 Task: Open Card Donor Stewardship Execution in Board Leadership Coaching to Workspace Human Resources Consulting and add a team member Softage.1@softage.net, a label Red, a checklist Health and Fitness, an attachment from your onedrive, a color Red and finally, add a card description 'Plan and execute company team-building workshop' and a comment 'Its important to ensure that this task aligns with our overall project goals as it is part of a larger project.'. Add a start date 'Jan 01, 1900' with a due date 'Jan 08, 1900'
Action: Mouse moved to (822, 441)
Screenshot: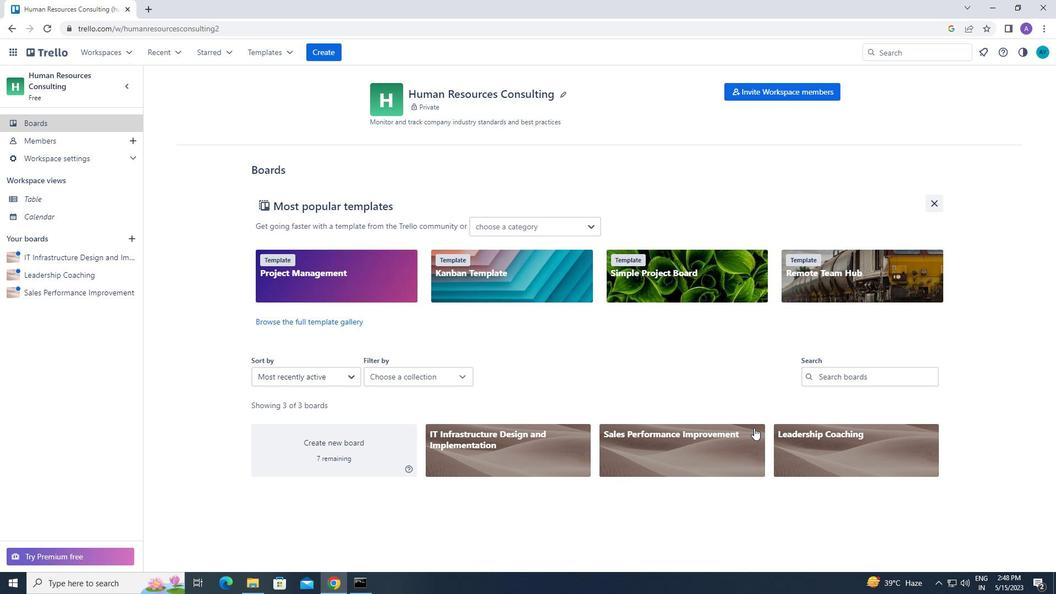 
Action: Mouse pressed left at (822, 441)
Screenshot: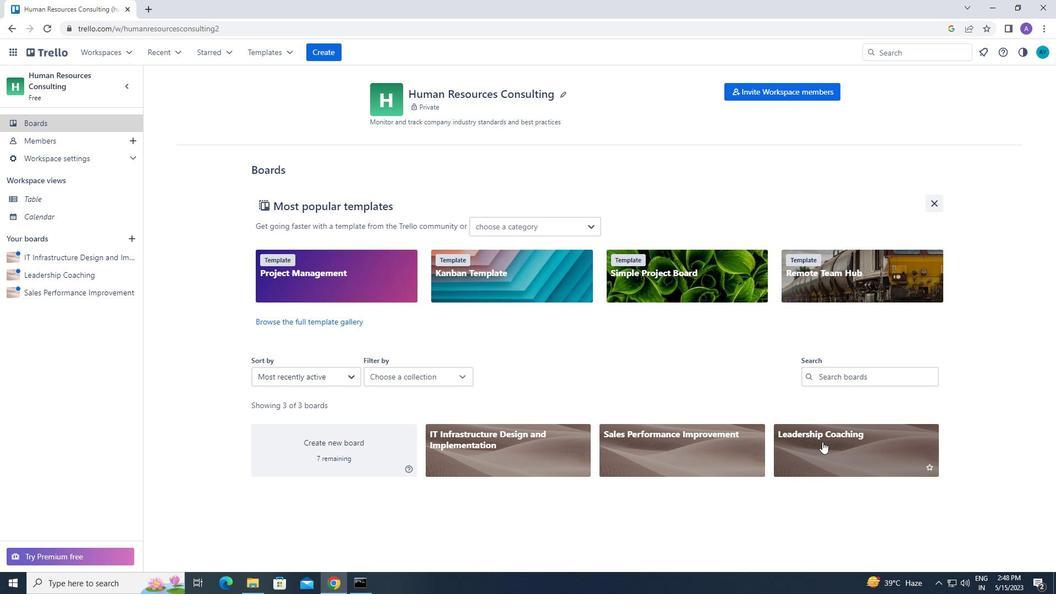 
Action: Mouse moved to (231, 139)
Screenshot: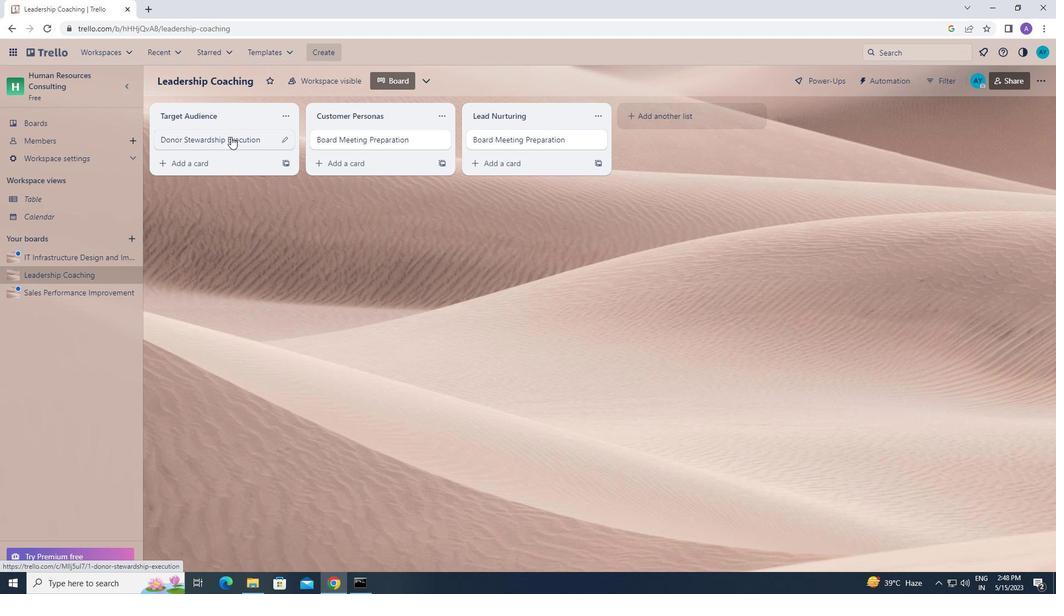 
Action: Mouse pressed left at (231, 139)
Screenshot: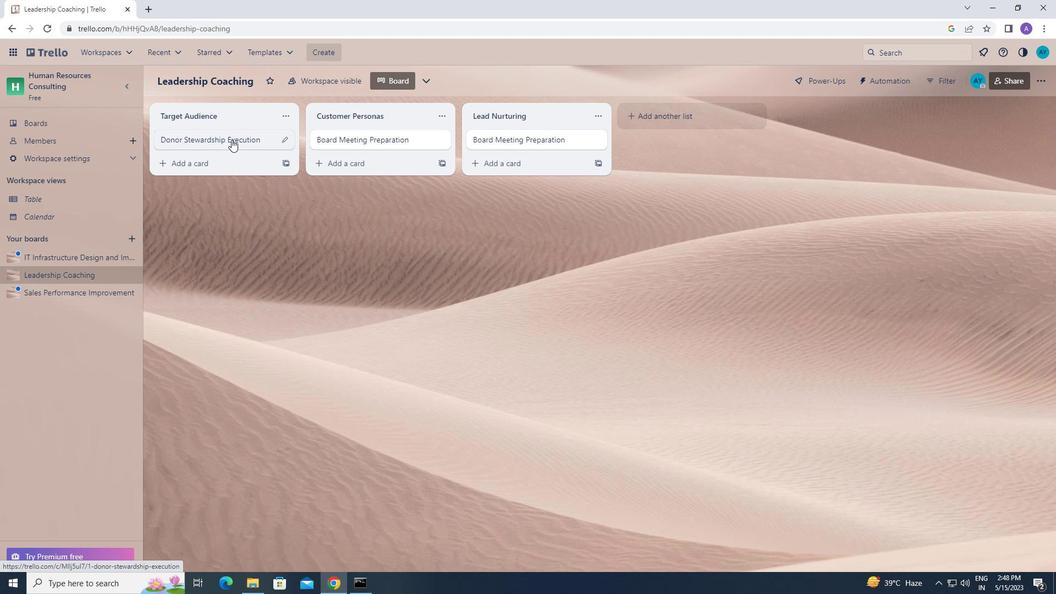 
Action: Mouse moved to (662, 139)
Screenshot: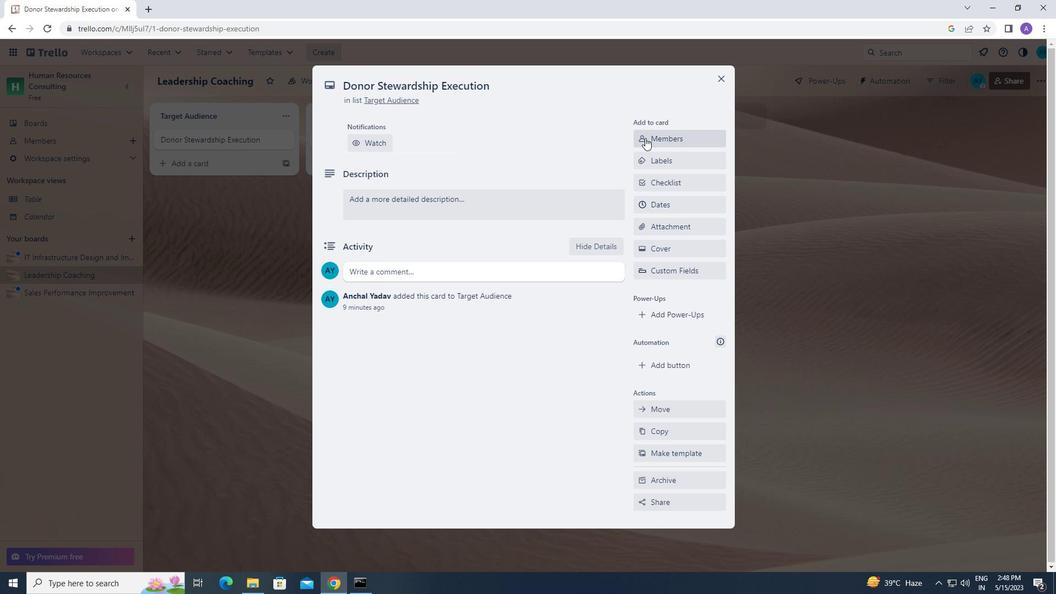 
Action: Mouse pressed left at (662, 139)
Screenshot: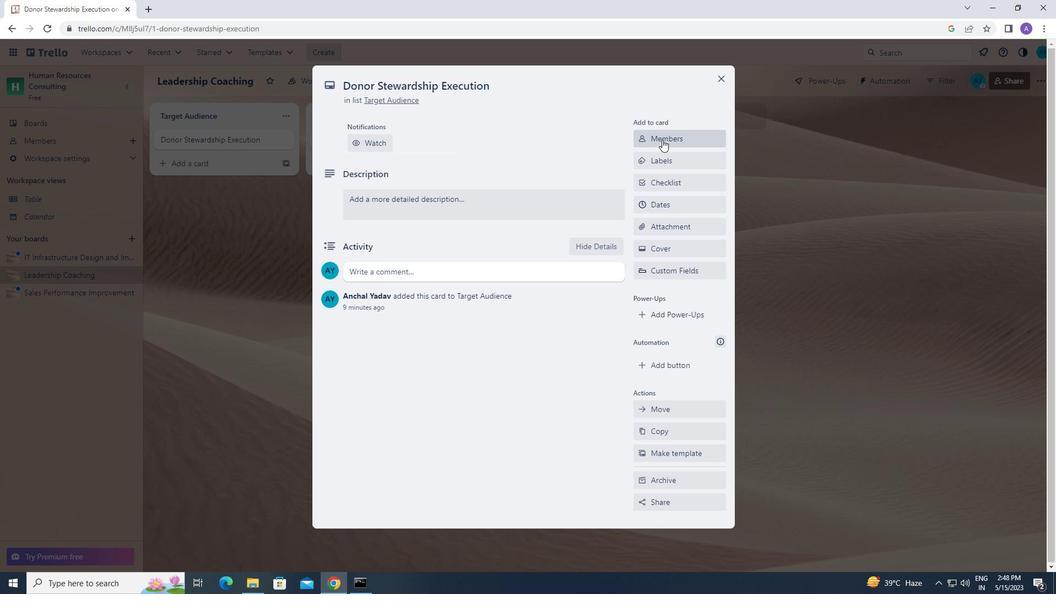 
Action: Mouse moved to (655, 185)
Screenshot: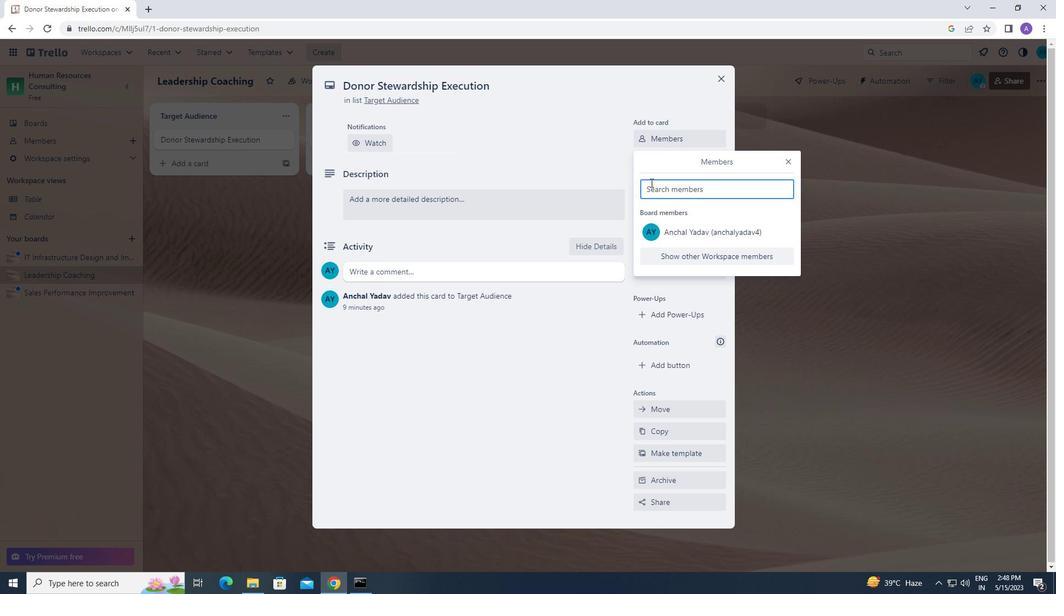 
Action: Mouse pressed left at (655, 185)
Screenshot: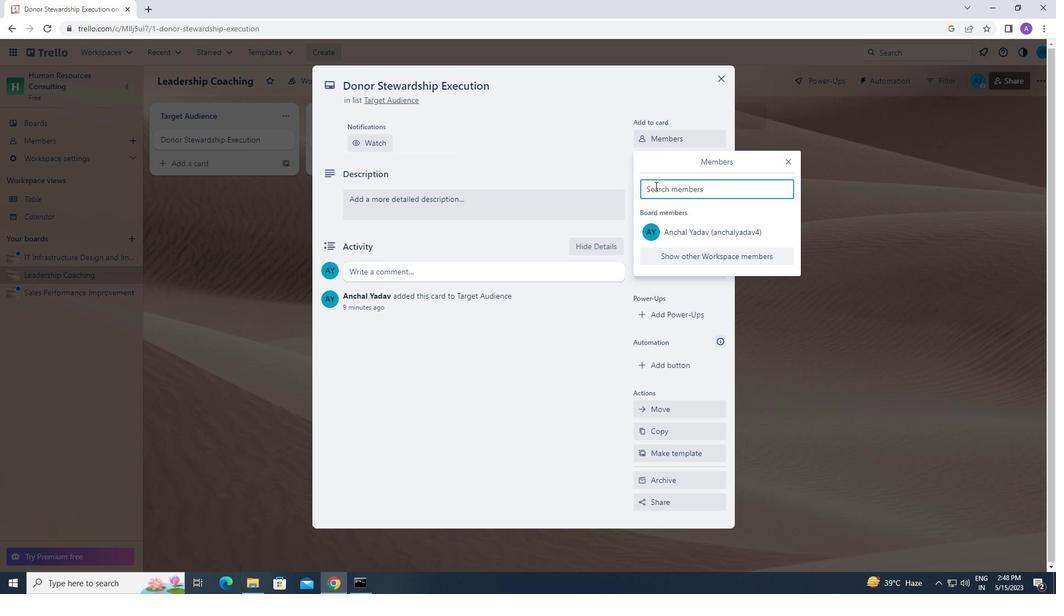 
Action: Key pressed s<Key.caps_lock>of
Screenshot: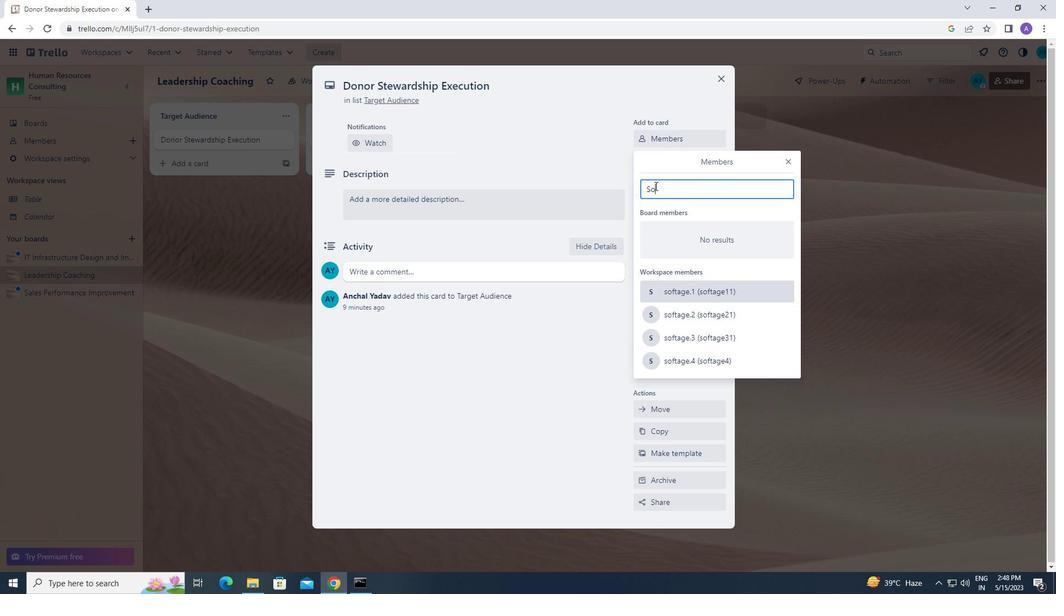 
Action: Mouse moved to (670, 258)
Screenshot: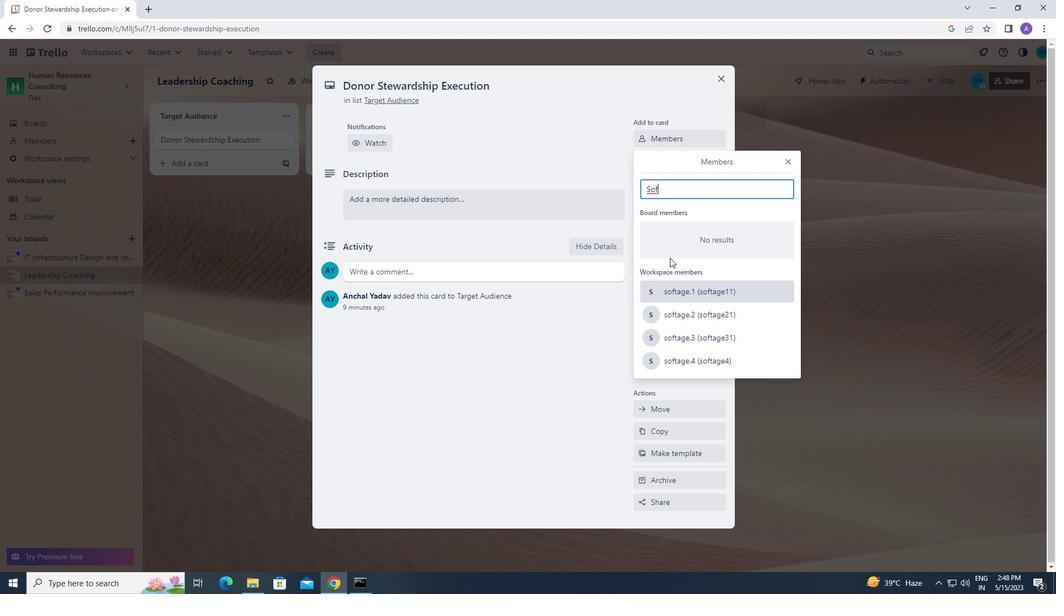 
Action: Key pressed tage.1<Key.shift_r>@softage.net
Screenshot: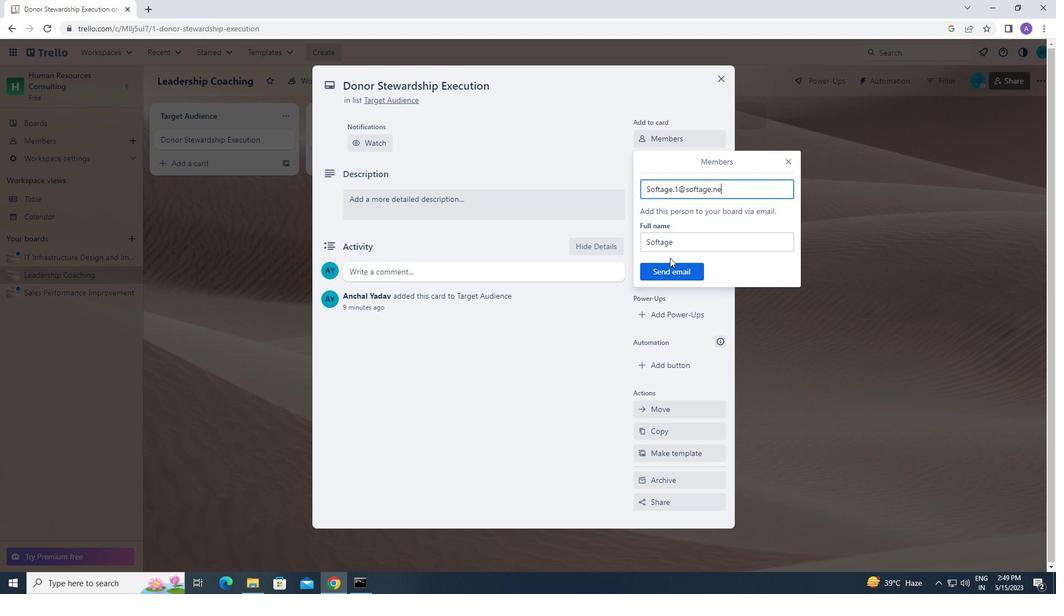 
Action: Mouse moved to (664, 273)
Screenshot: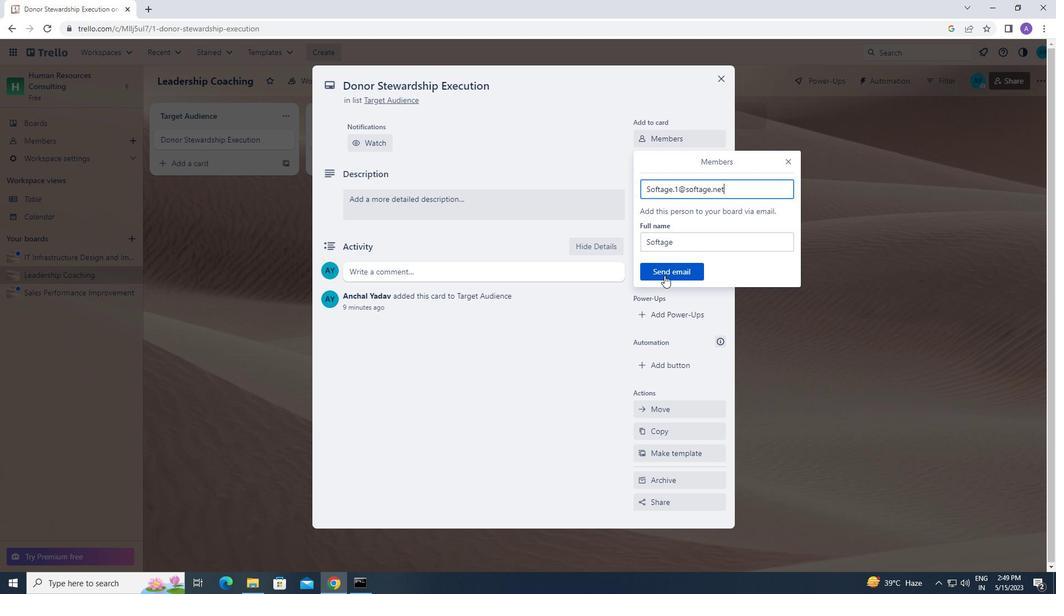 
Action: Mouse pressed left at (664, 273)
Screenshot: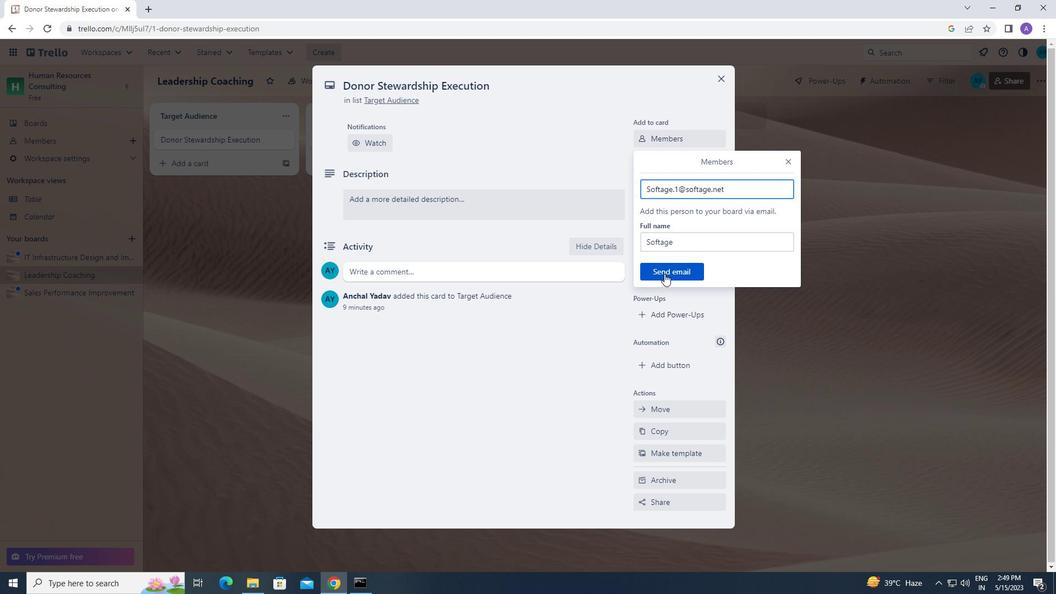 
Action: Mouse moved to (676, 193)
Screenshot: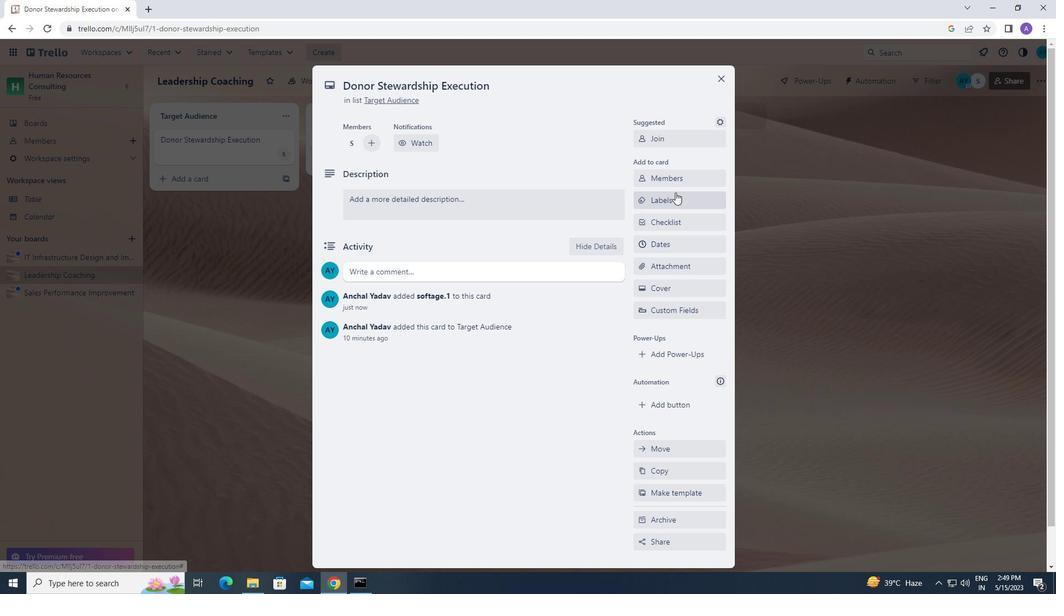 
Action: Mouse pressed left at (676, 193)
Screenshot: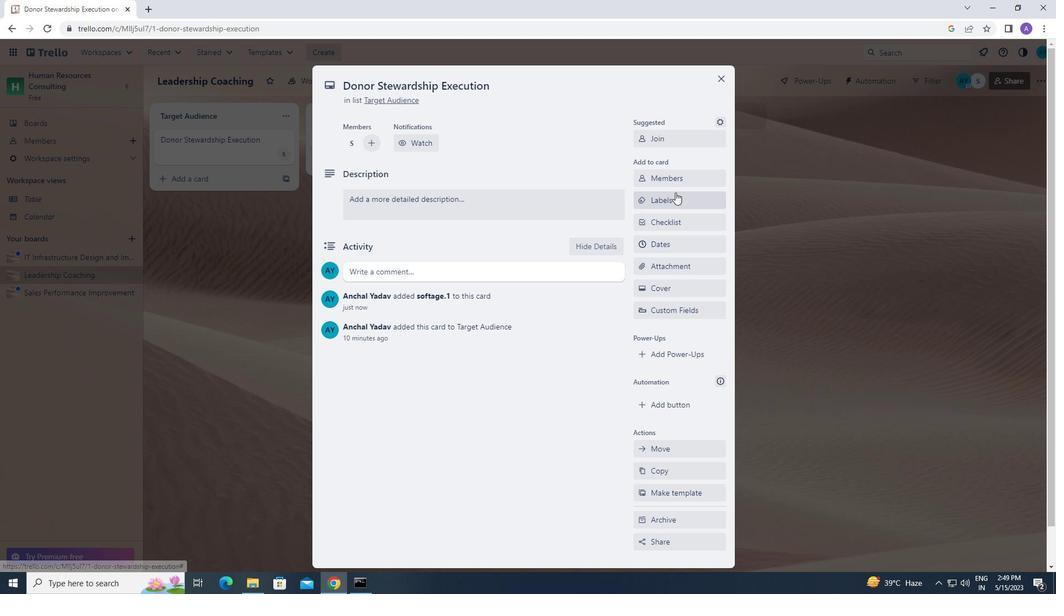 
Action: Mouse moved to (688, 413)
Screenshot: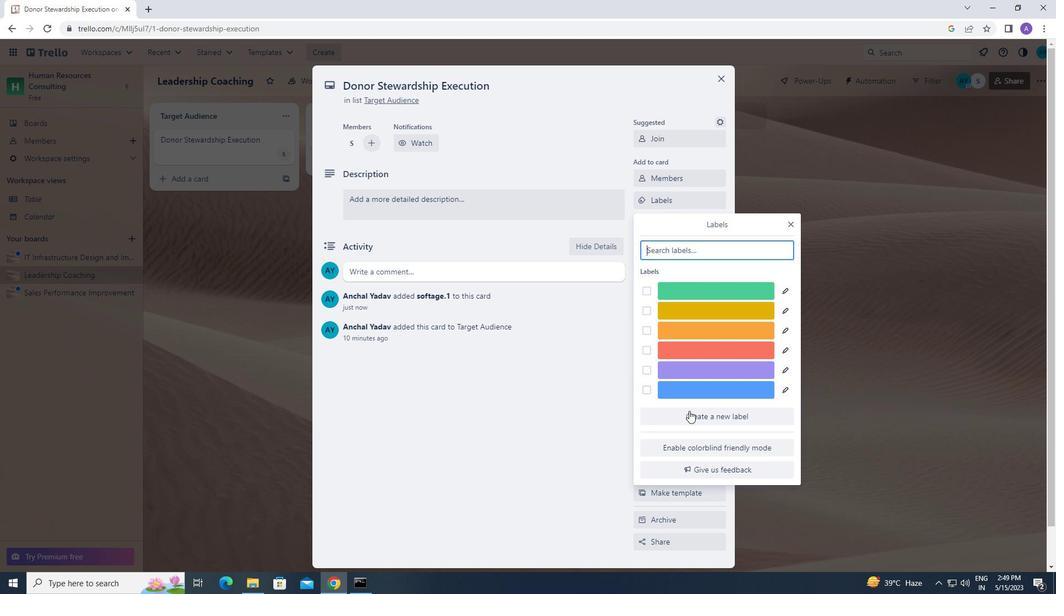 
Action: Mouse pressed left at (688, 413)
Screenshot: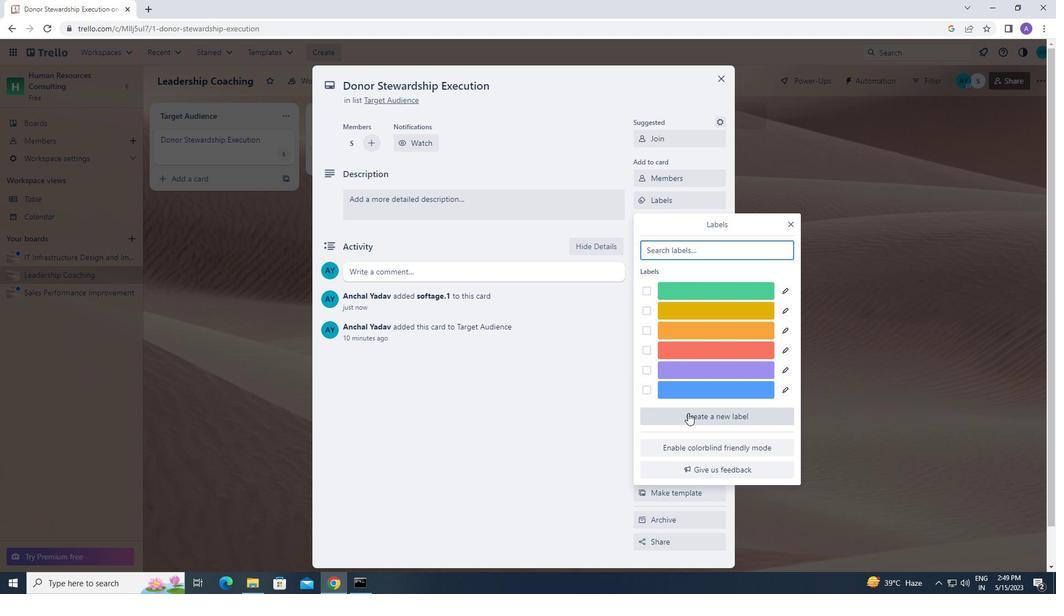 
Action: Mouse moved to (749, 381)
Screenshot: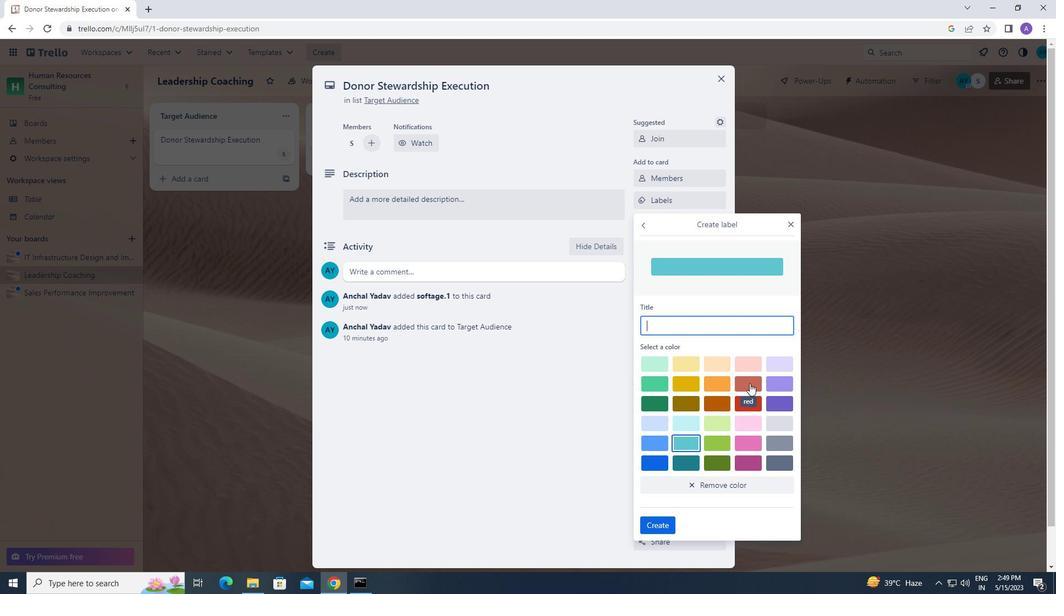
Action: Mouse pressed left at (749, 381)
Screenshot: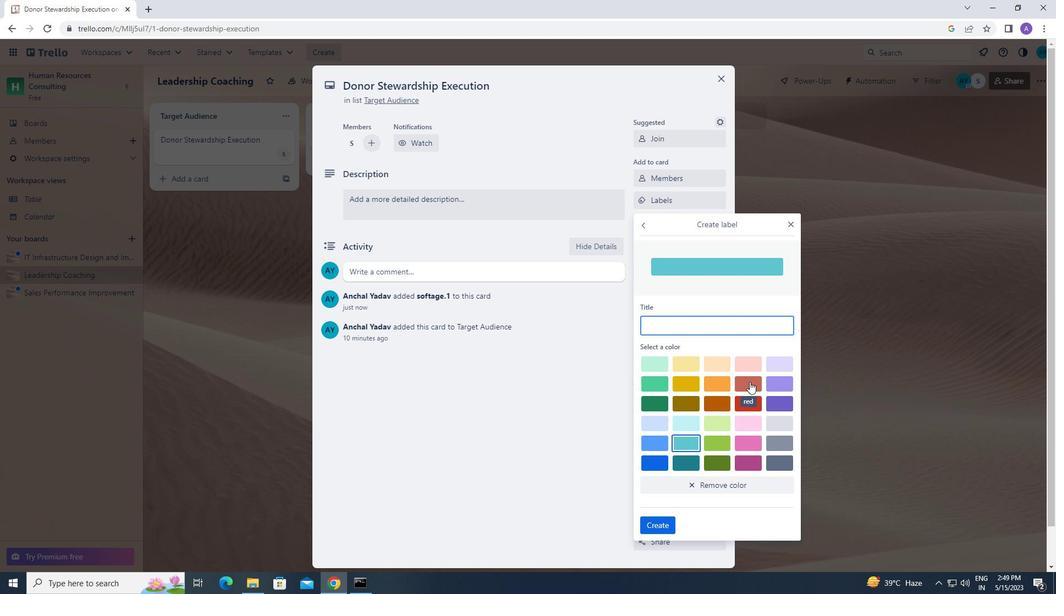 
Action: Mouse moved to (666, 523)
Screenshot: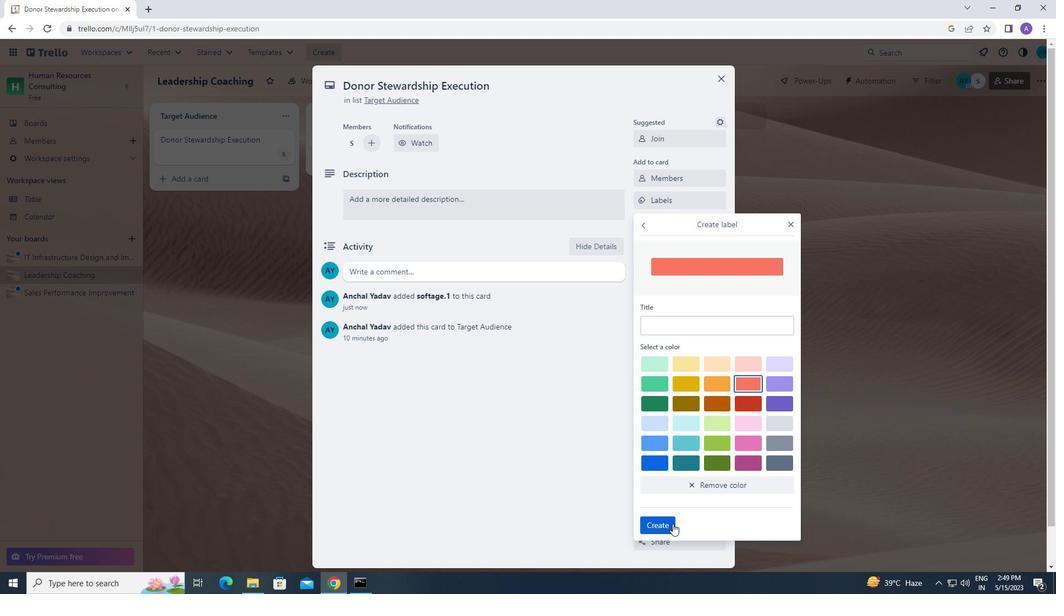 
Action: Mouse pressed left at (666, 523)
Screenshot: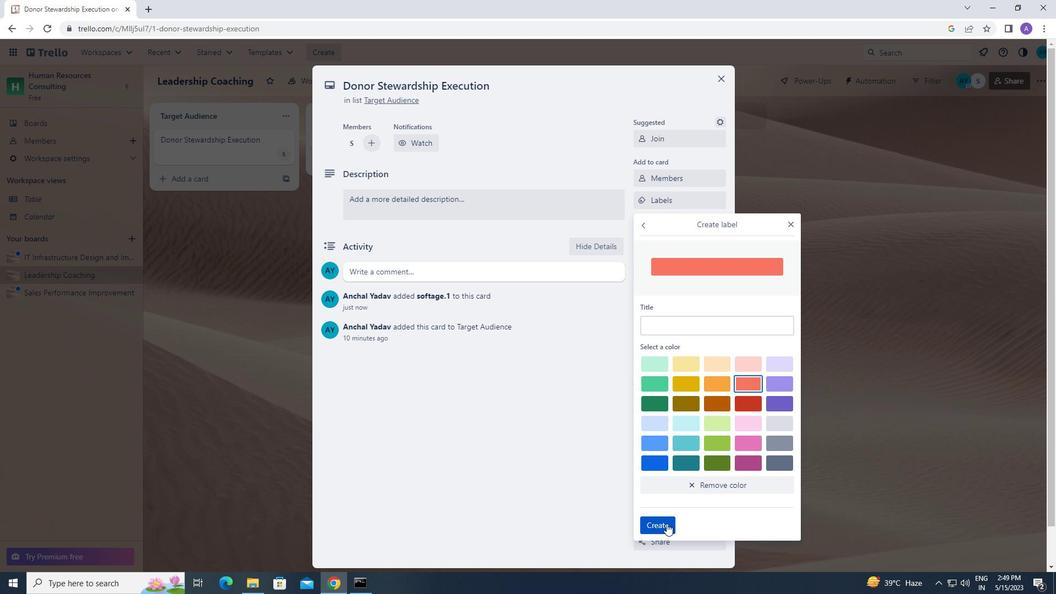 
Action: Mouse moved to (792, 224)
Screenshot: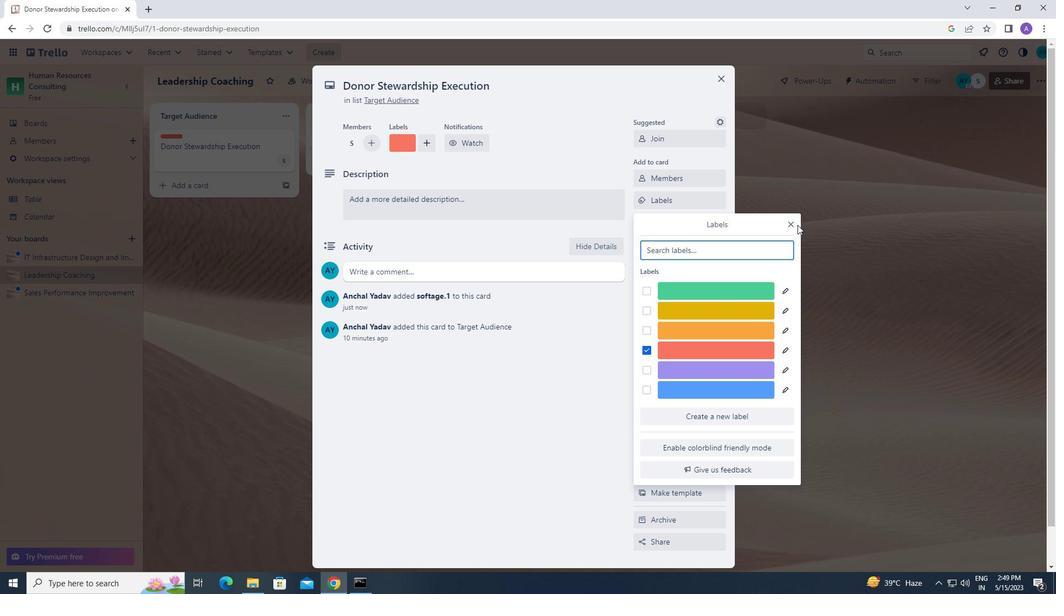 
Action: Mouse pressed left at (792, 224)
Screenshot: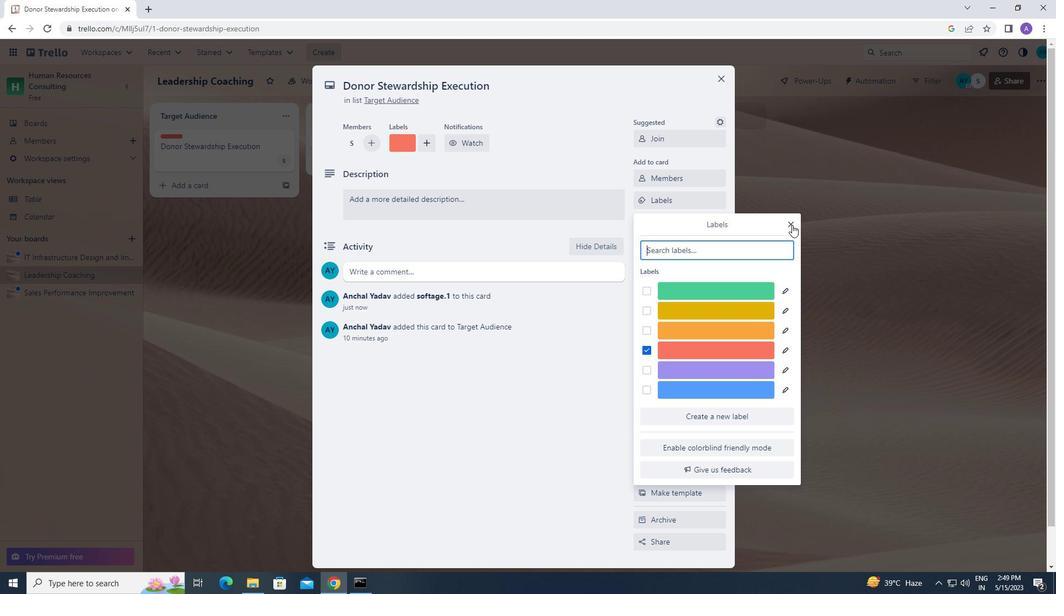 
Action: Mouse moved to (693, 219)
Screenshot: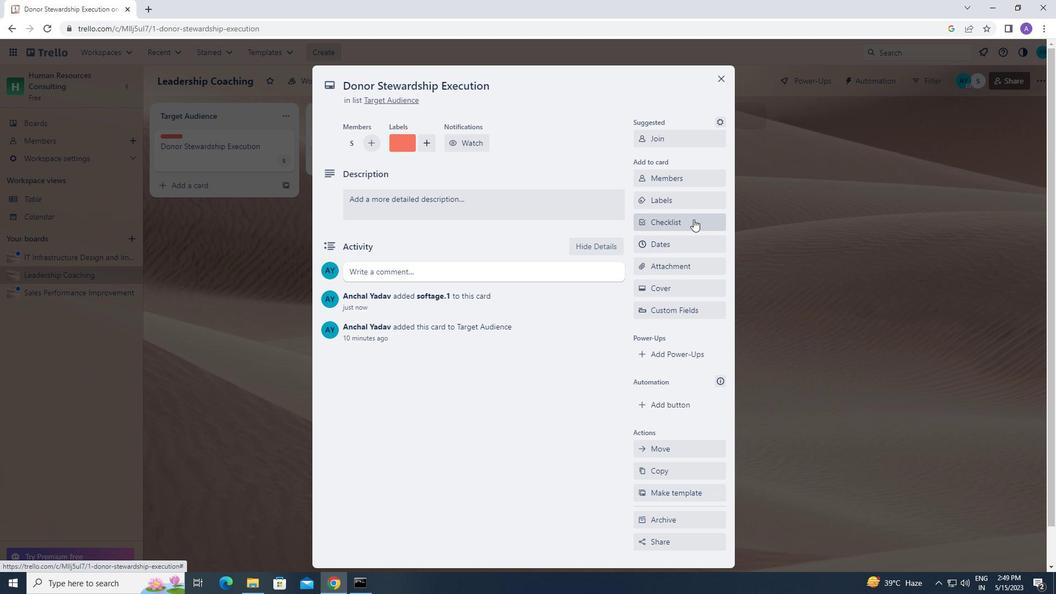 
Action: Mouse pressed left at (693, 219)
Screenshot: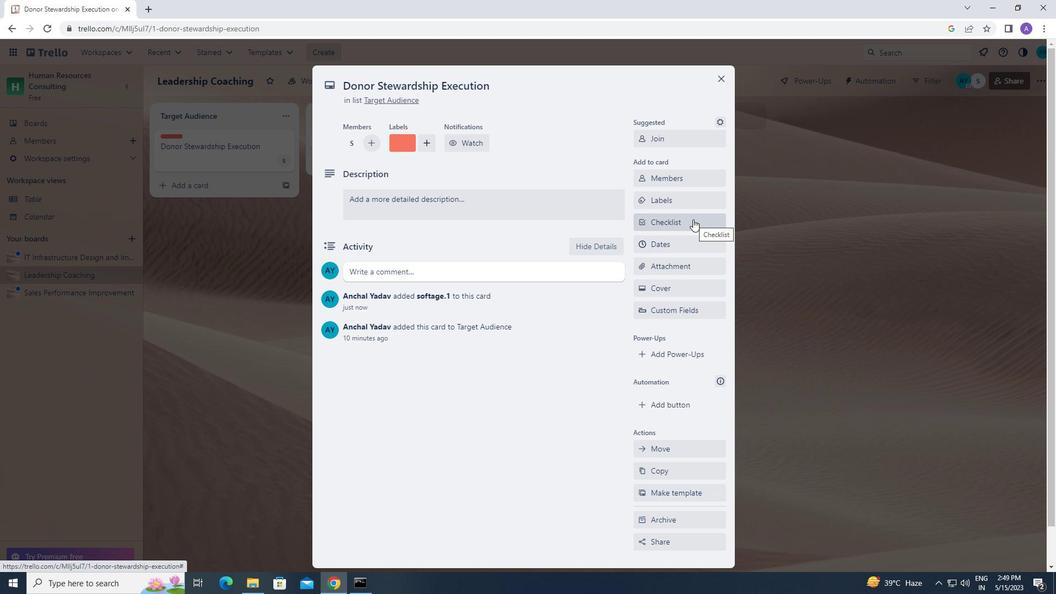 
Action: Mouse moved to (689, 231)
Screenshot: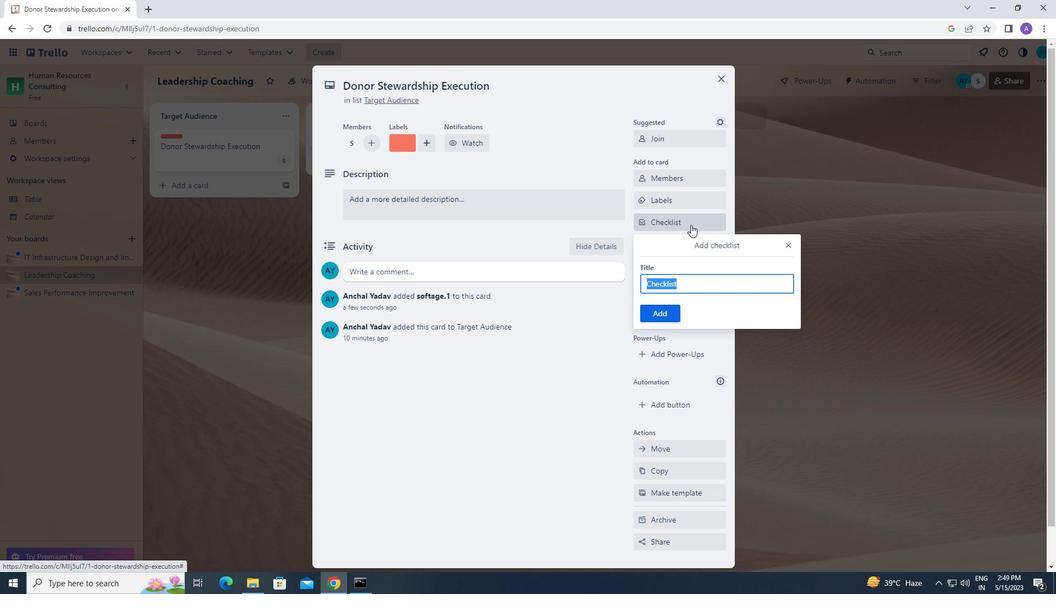
Action: Key pressed <Key.caps_lock>h<Key.caps_lock>ealth<Key.space>and<Key.space><Key.caps_lock>f<Key.caps_lock>itness
Screenshot: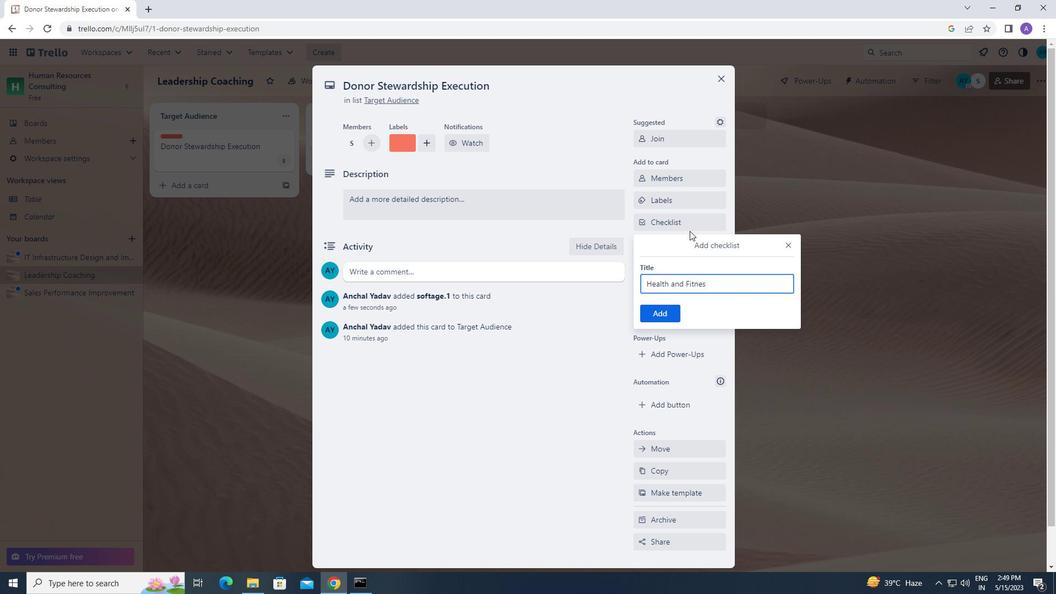 
Action: Mouse moved to (668, 311)
Screenshot: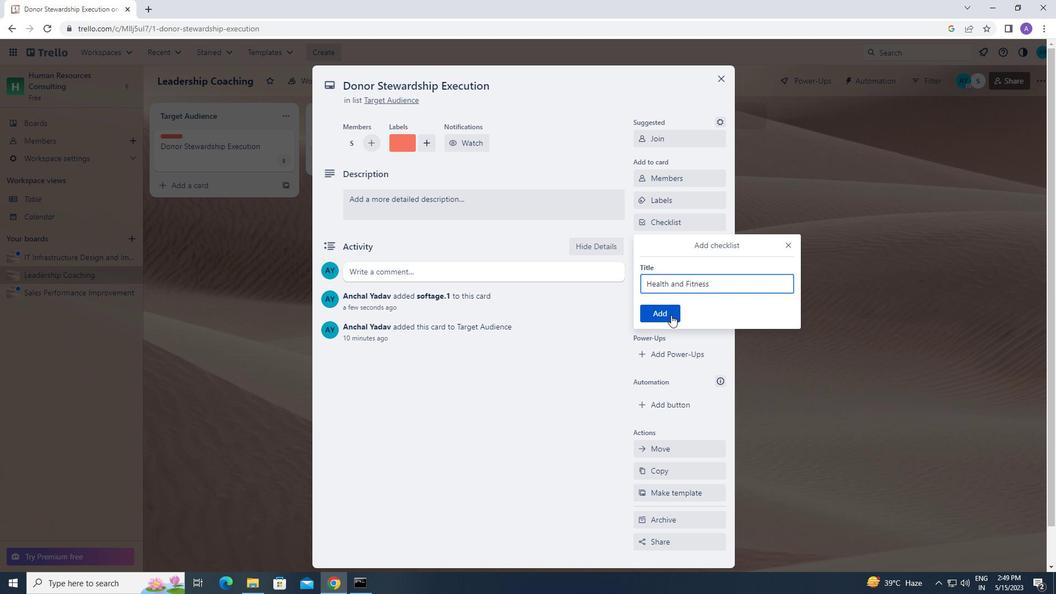 
Action: Mouse pressed left at (668, 311)
Screenshot: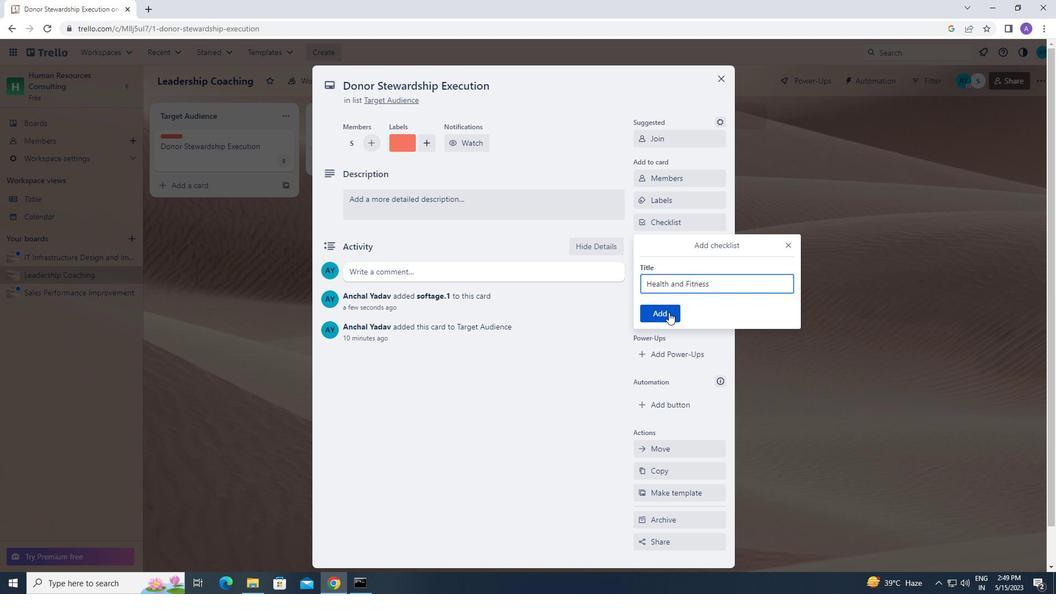 
Action: Mouse moved to (672, 270)
Screenshot: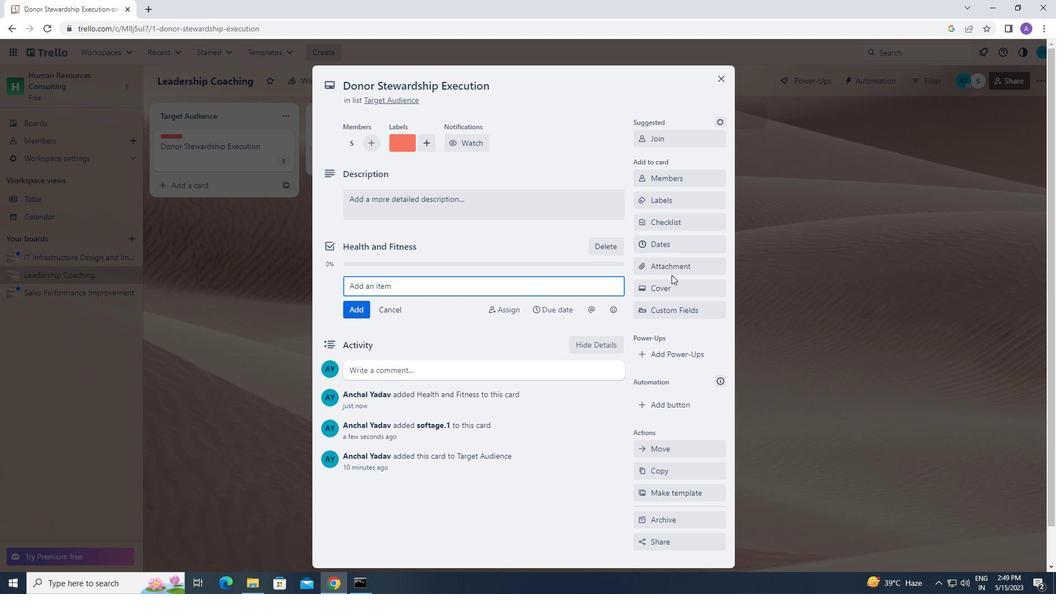 
Action: Mouse pressed left at (672, 270)
Screenshot: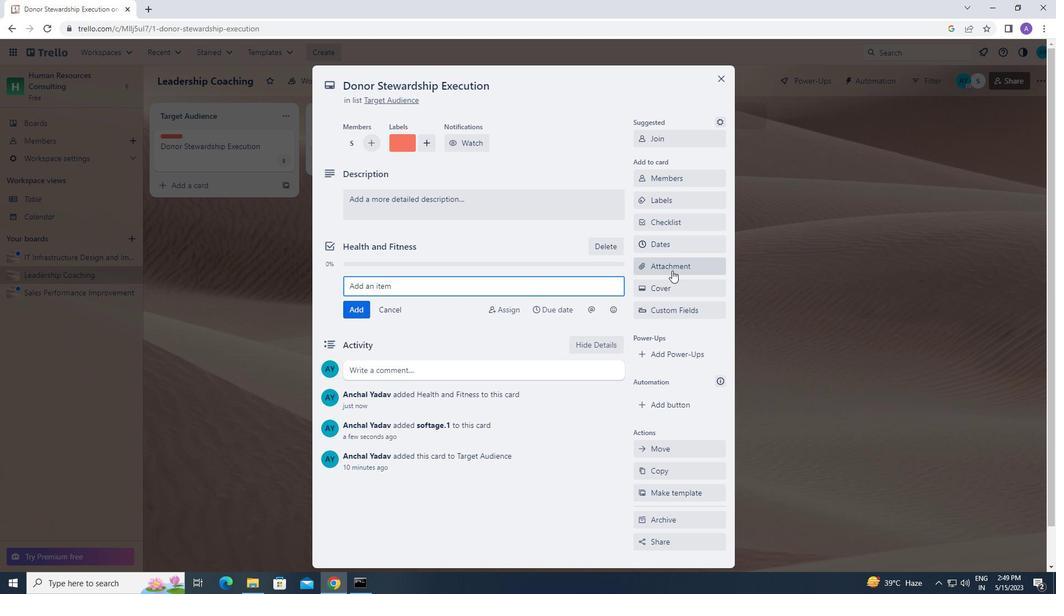 
Action: Mouse moved to (658, 399)
Screenshot: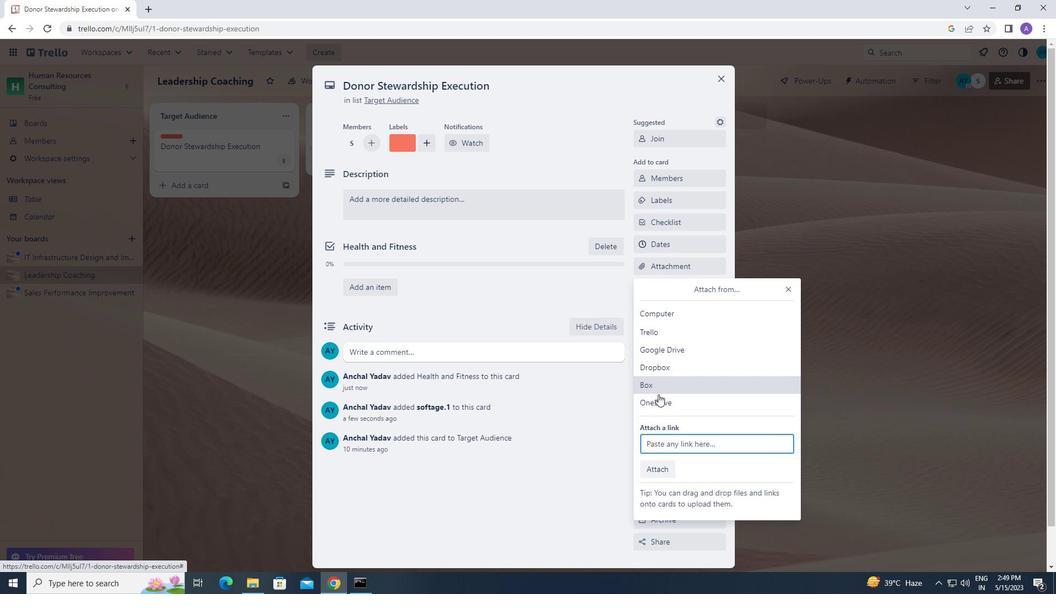 
Action: Mouse pressed left at (658, 399)
Screenshot: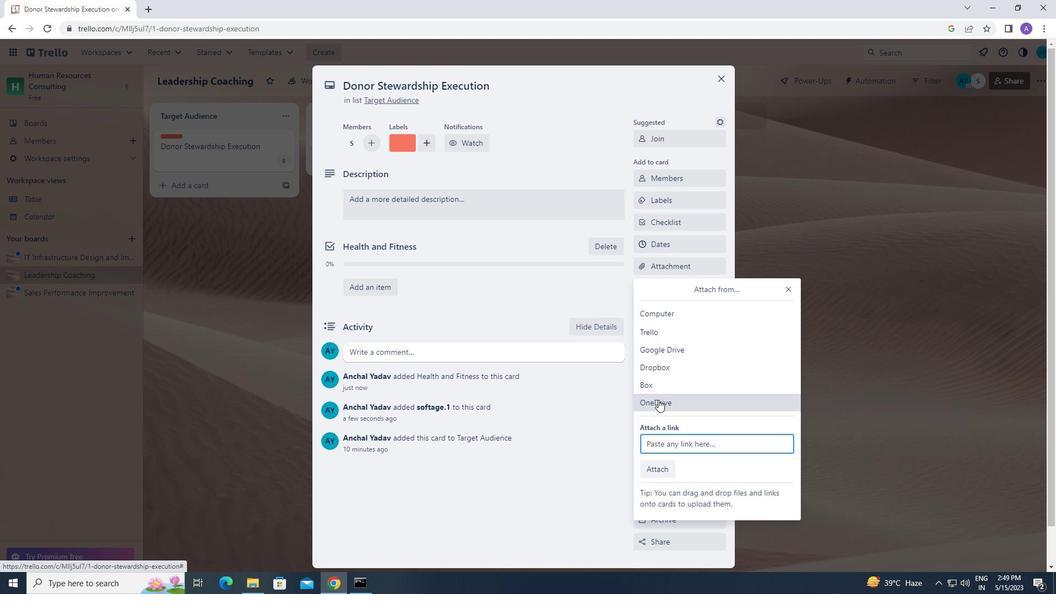 
Action: Mouse moved to (413, 244)
Screenshot: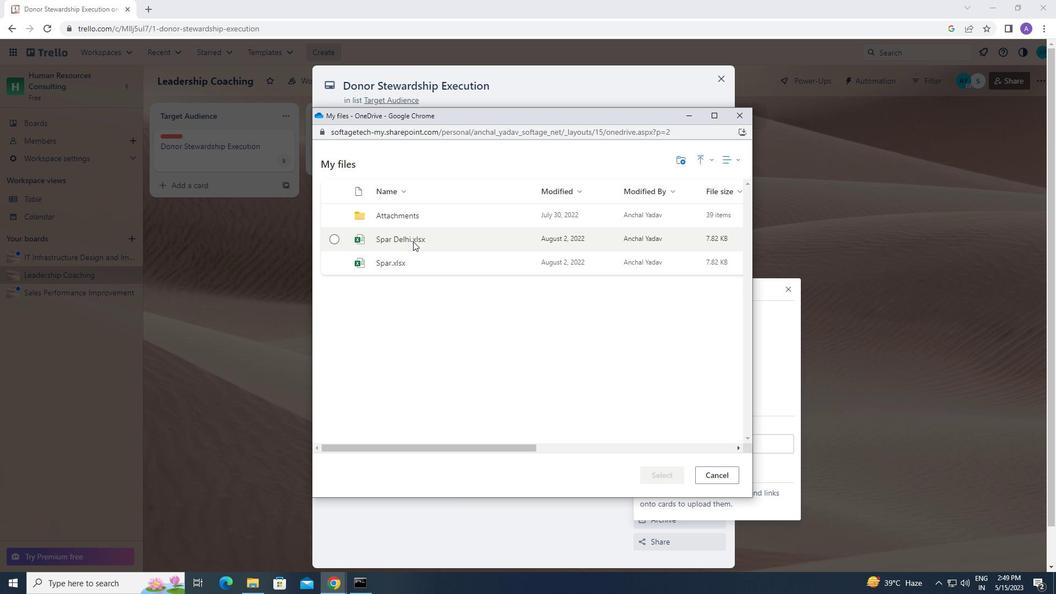 
Action: Mouse pressed left at (413, 244)
Screenshot: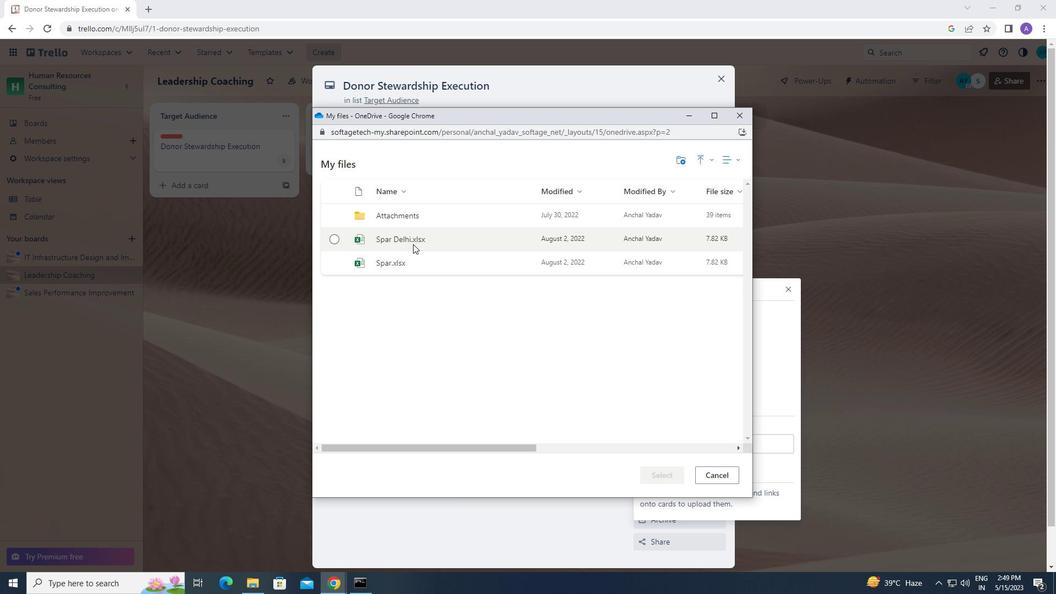 
Action: Mouse moved to (662, 476)
Screenshot: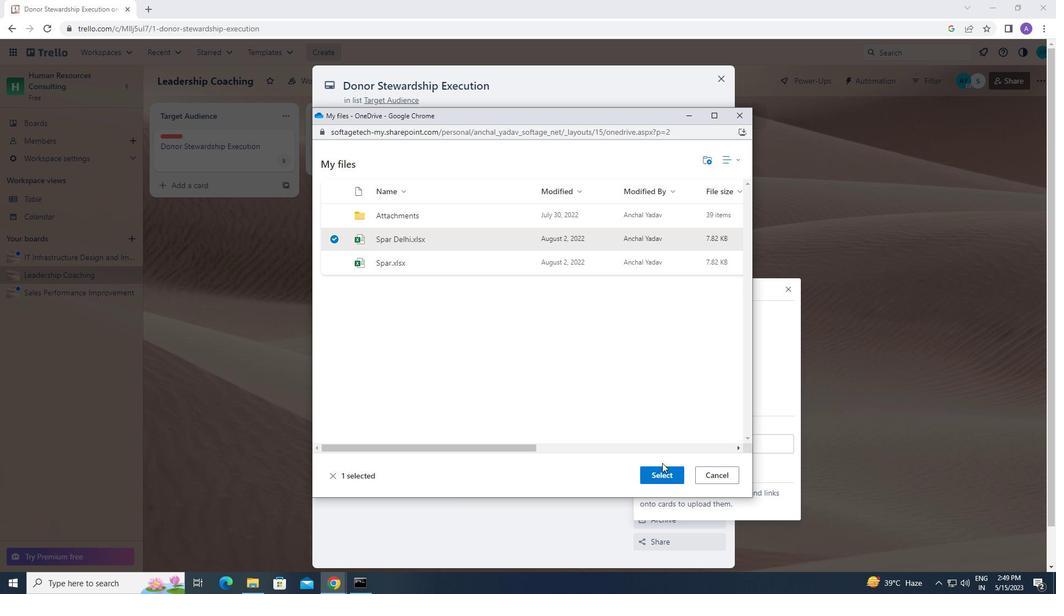 
Action: Mouse pressed left at (662, 476)
Screenshot: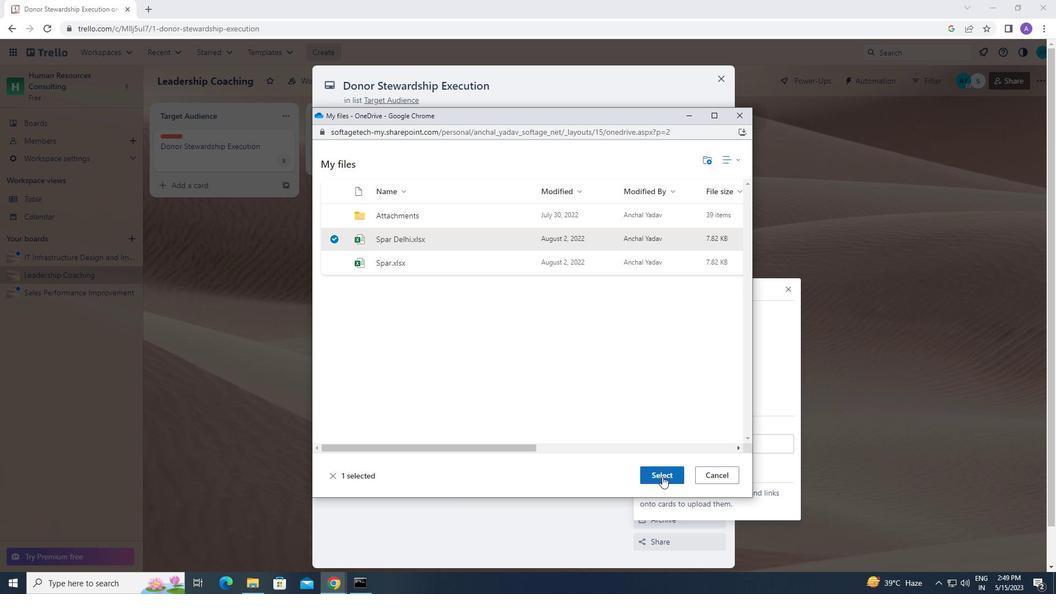 
Action: Mouse moved to (677, 292)
Screenshot: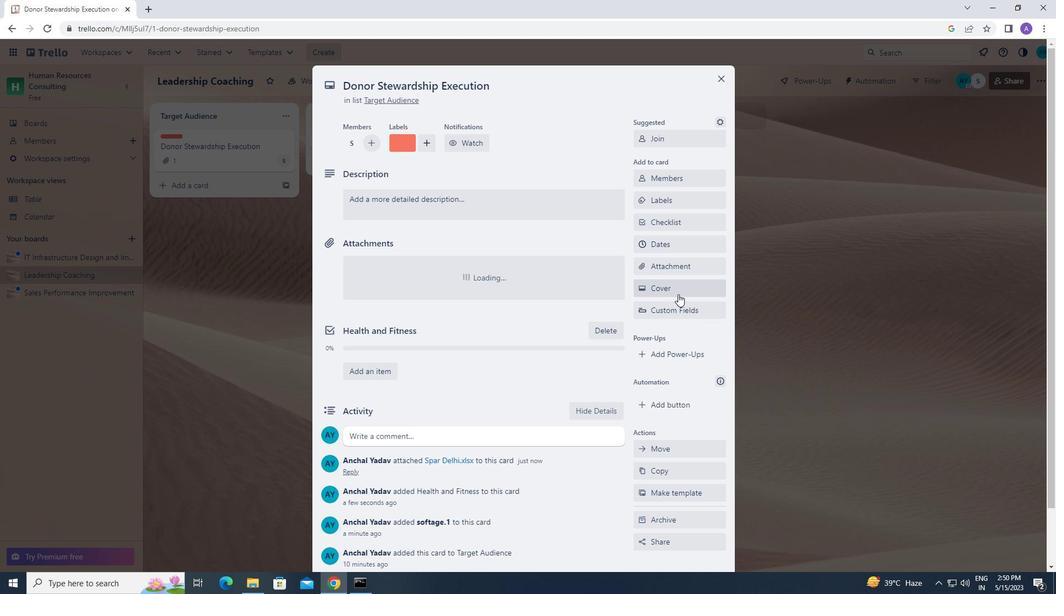 
Action: Mouse pressed left at (677, 292)
Screenshot: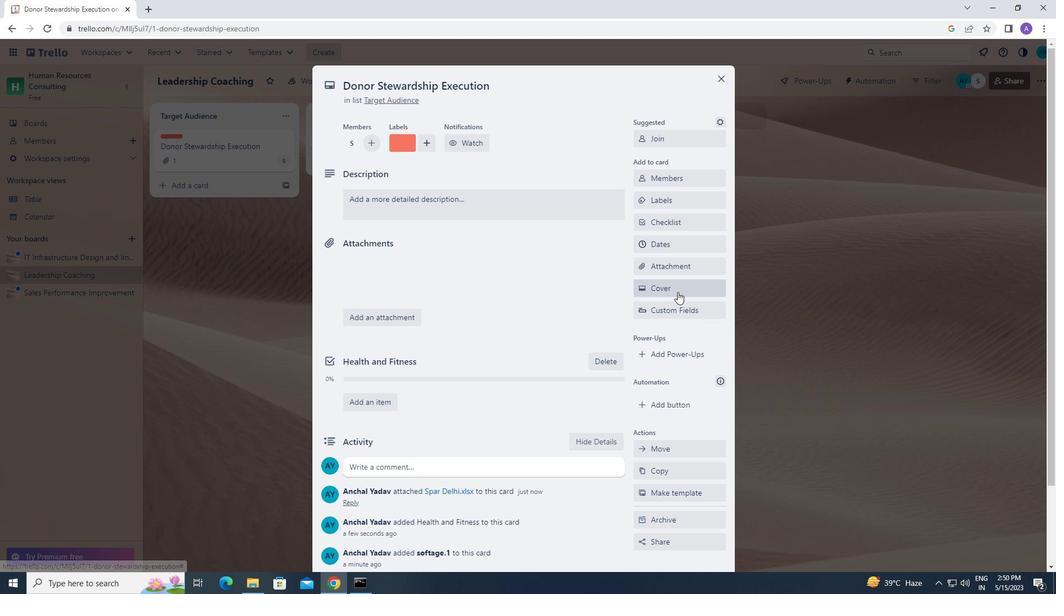 
Action: Mouse moved to (745, 350)
Screenshot: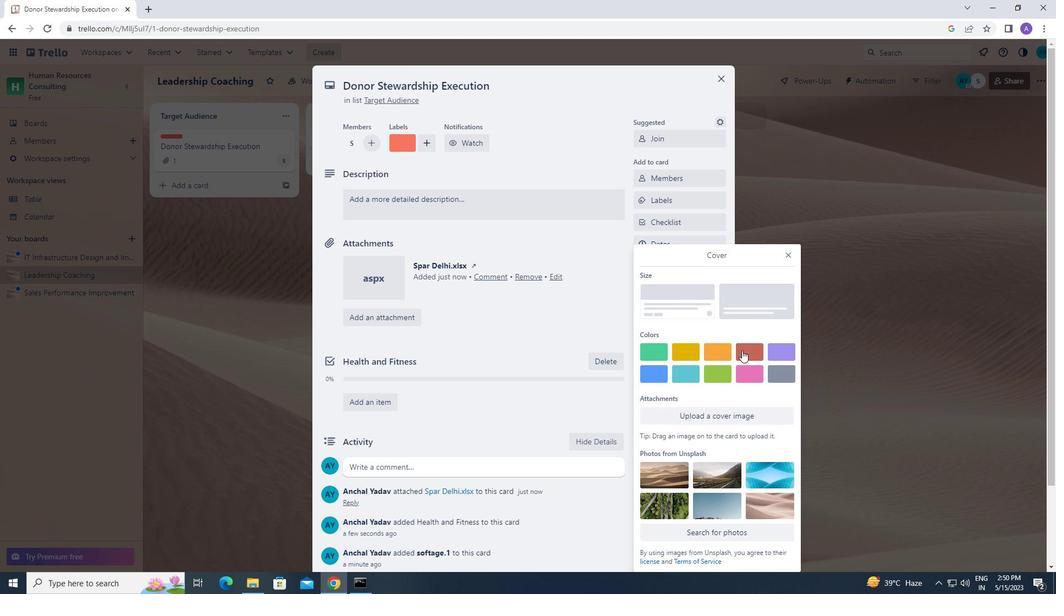 
Action: Mouse pressed left at (745, 350)
Screenshot: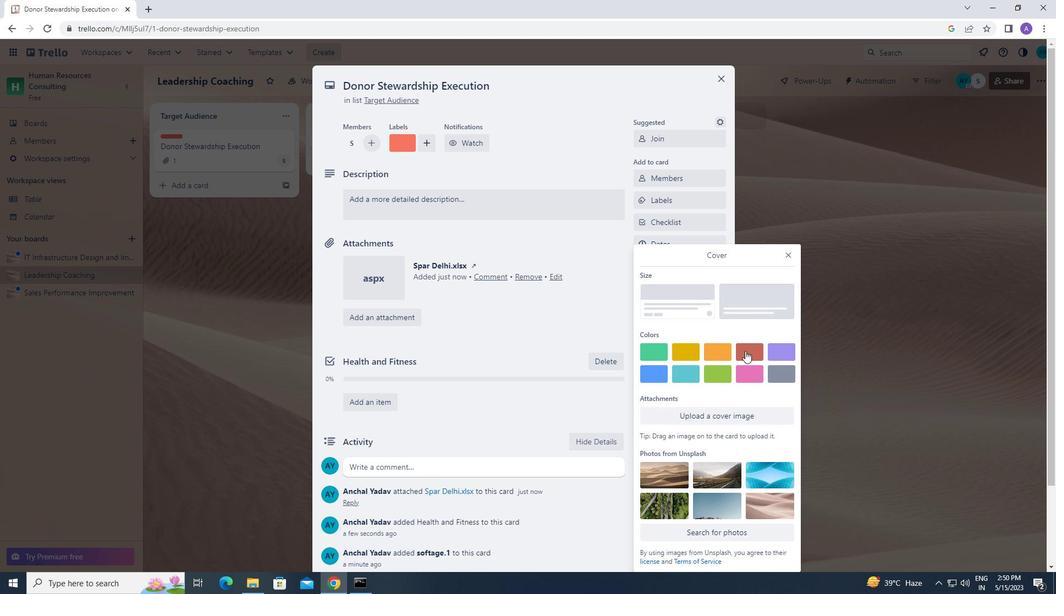 
Action: Mouse moved to (785, 237)
Screenshot: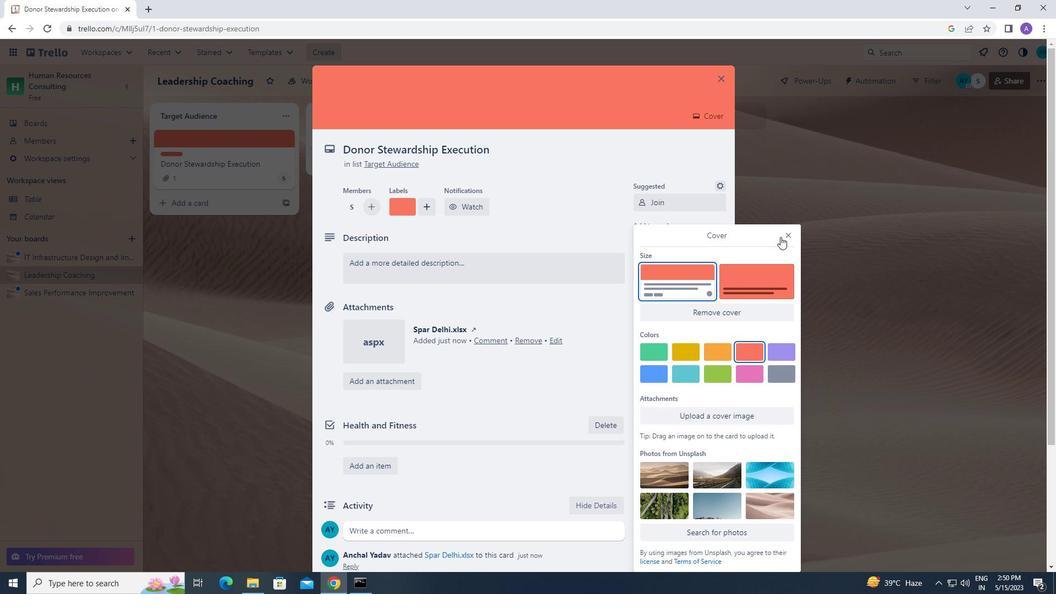 
Action: Mouse pressed left at (785, 237)
Screenshot: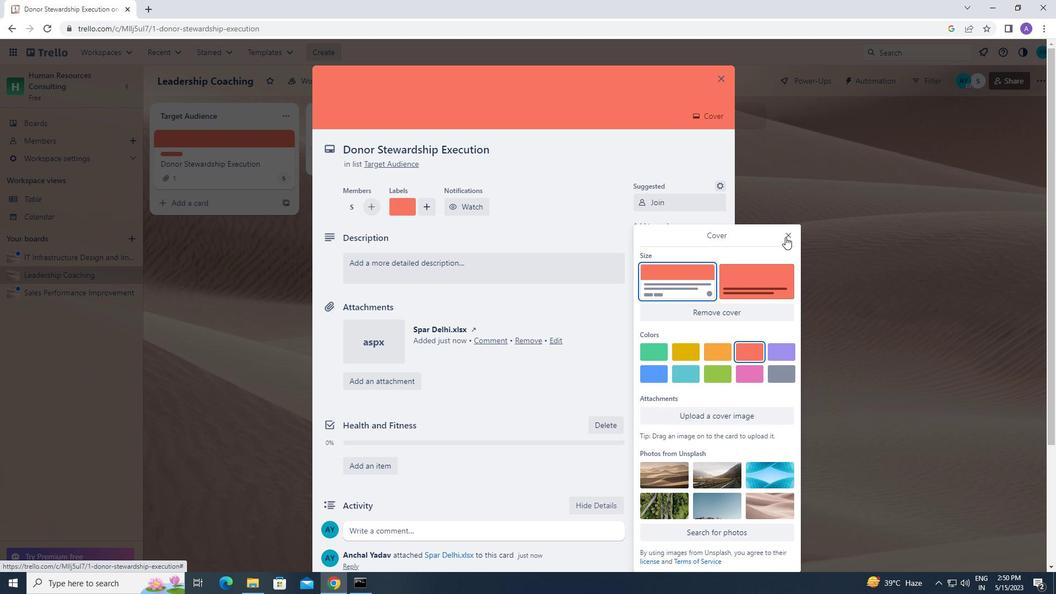 
Action: Mouse moved to (464, 261)
Screenshot: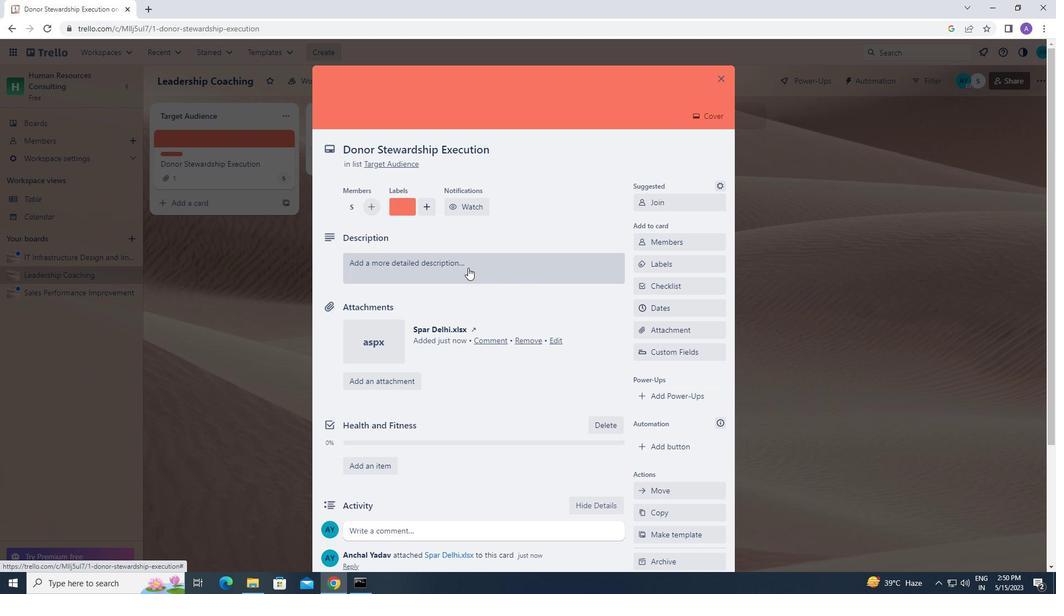 
Action: Mouse pressed left at (464, 261)
Screenshot: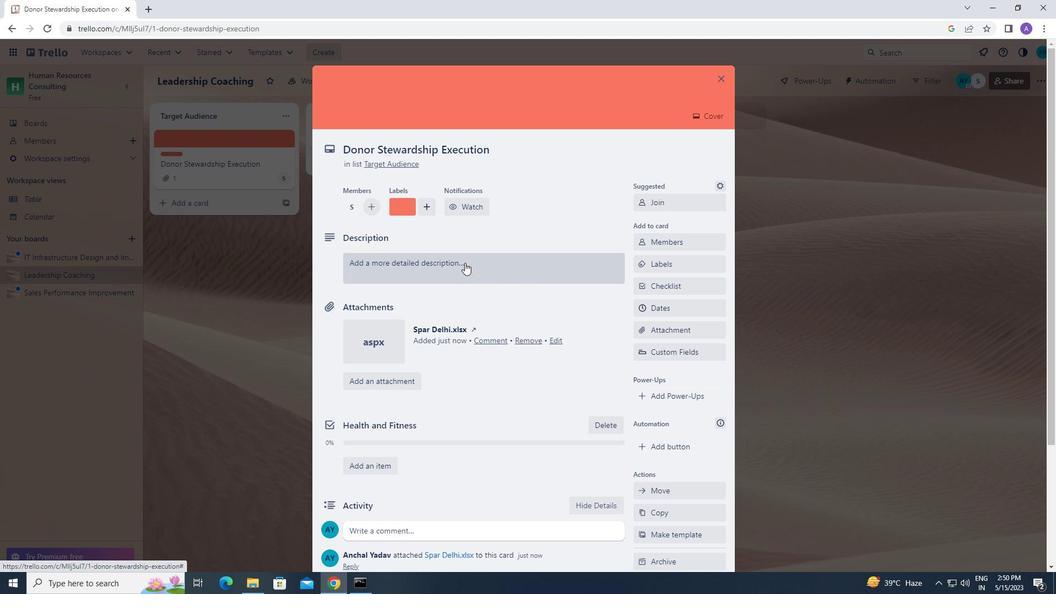 
Action: Mouse moved to (391, 317)
Screenshot: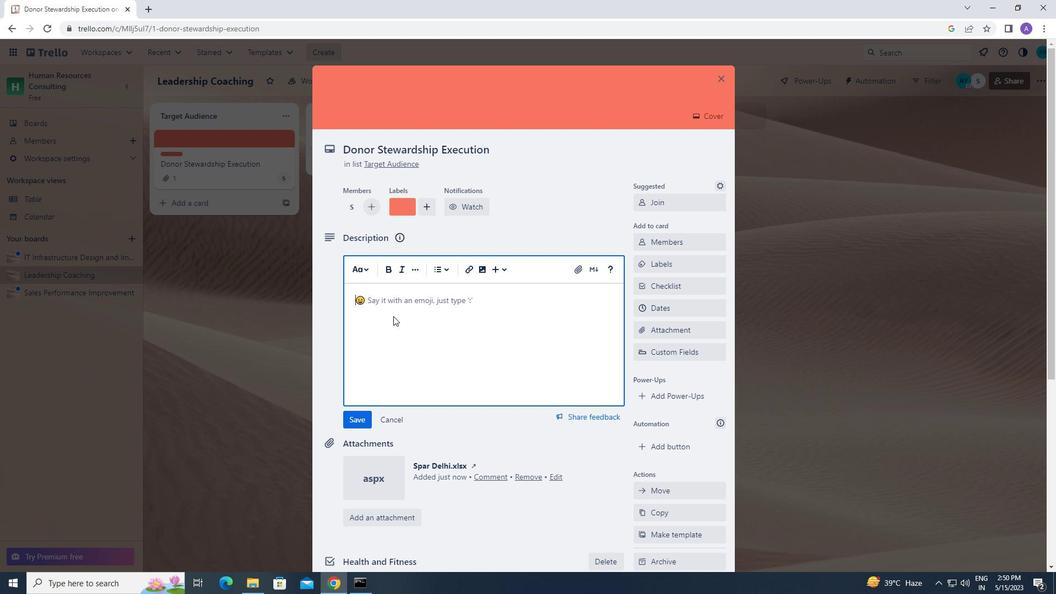 
Action: Mouse pressed left at (391, 317)
Screenshot: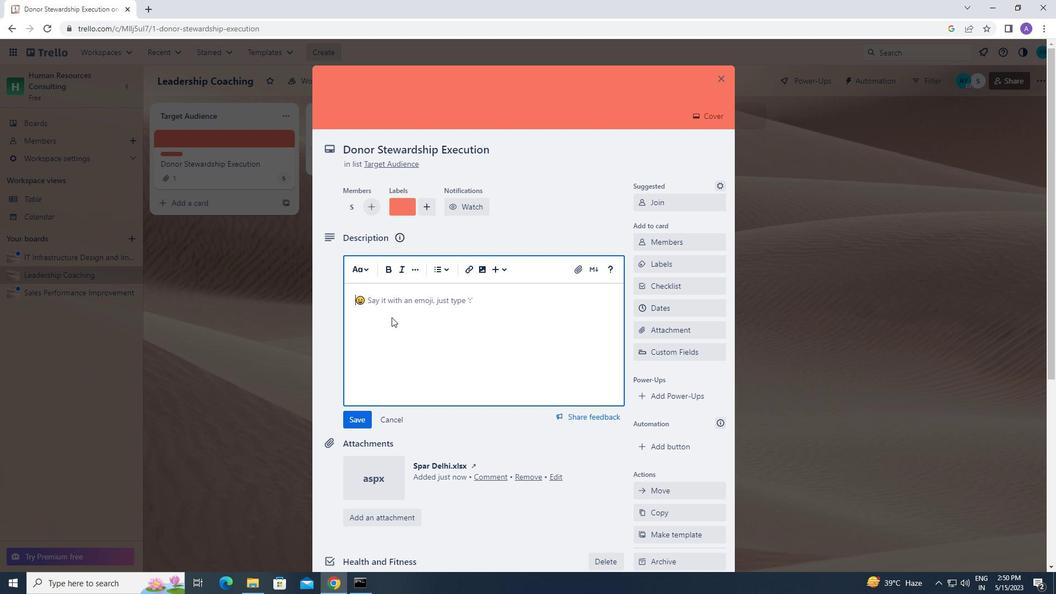 
Action: Mouse moved to (399, 322)
Screenshot: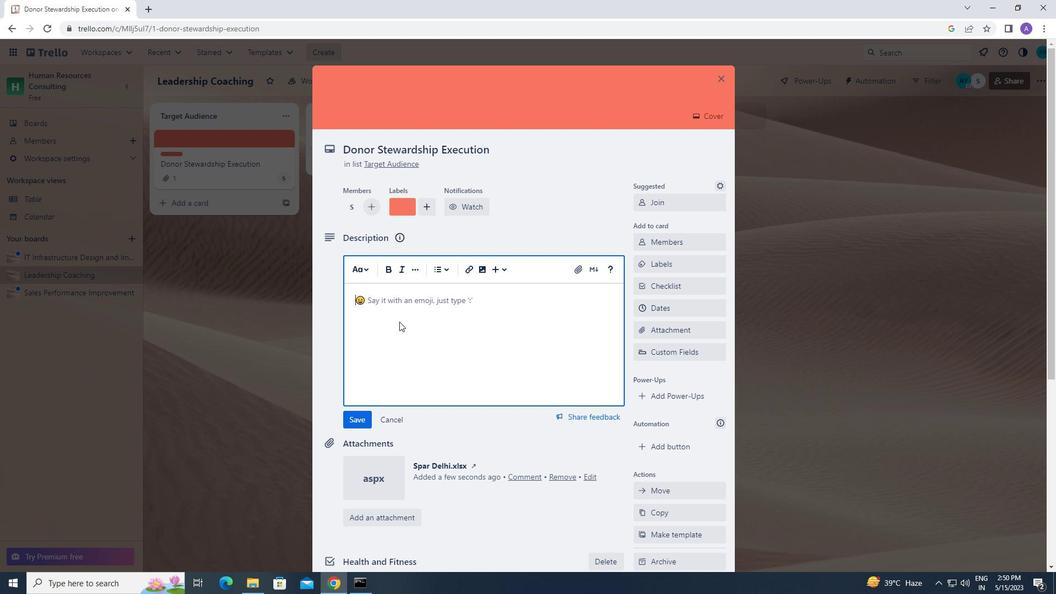 
Action: Key pressed <Key.caps_lock>p<Key.caps_lock>lan<Key.space>and<Key.space>execute<Key.space>company<Key.space>team-building<Key.space>workshop
Screenshot: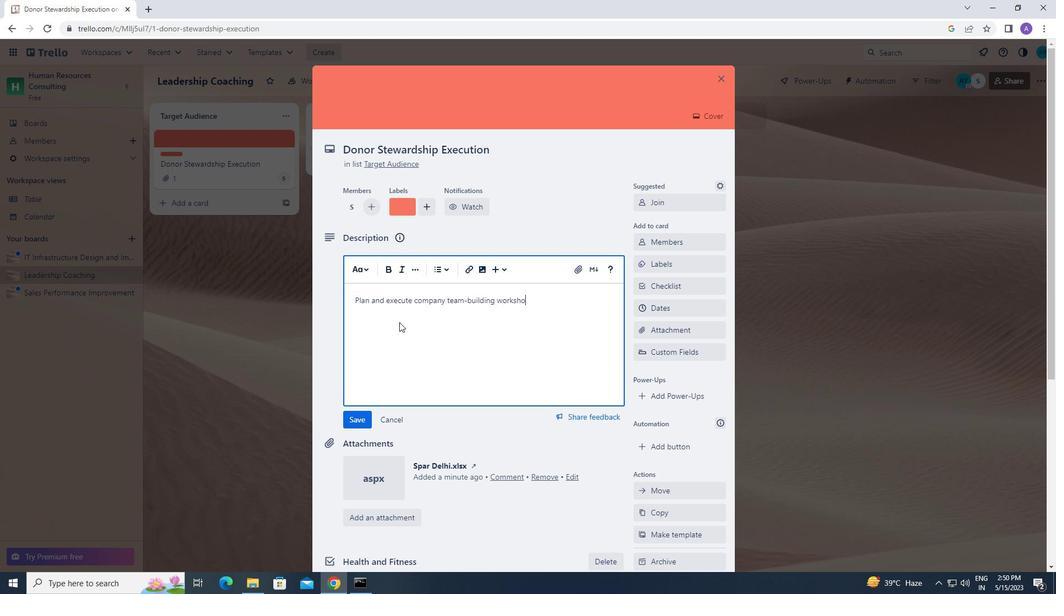 
Action: Mouse moved to (355, 419)
Screenshot: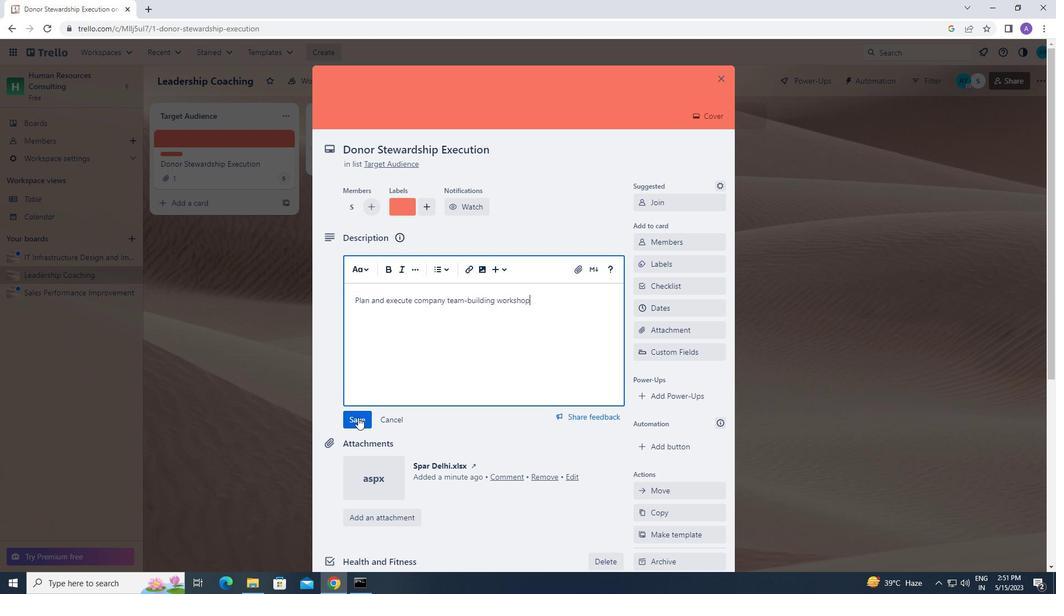 
Action: Mouse pressed left at (355, 419)
Screenshot: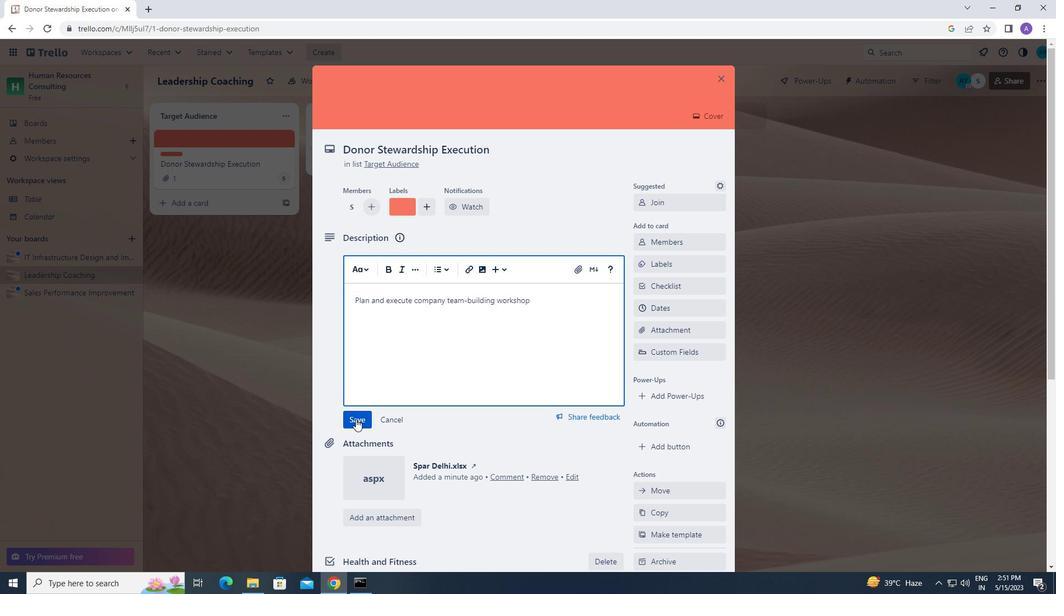 
Action: Mouse moved to (355, 419)
Screenshot: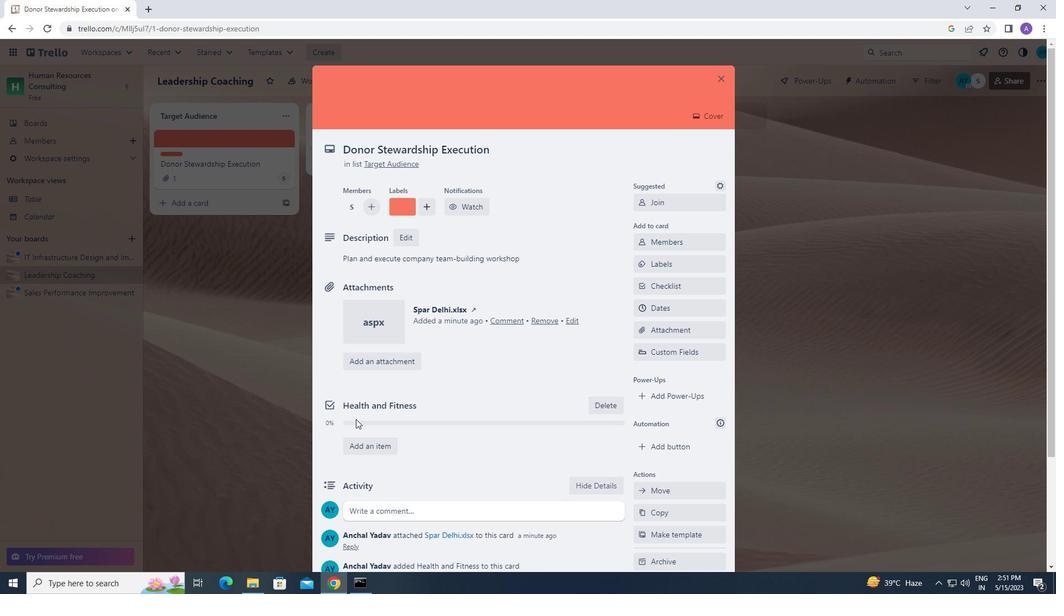 
Action: Mouse scrolled (355, 418) with delta (0, 0)
Screenshot: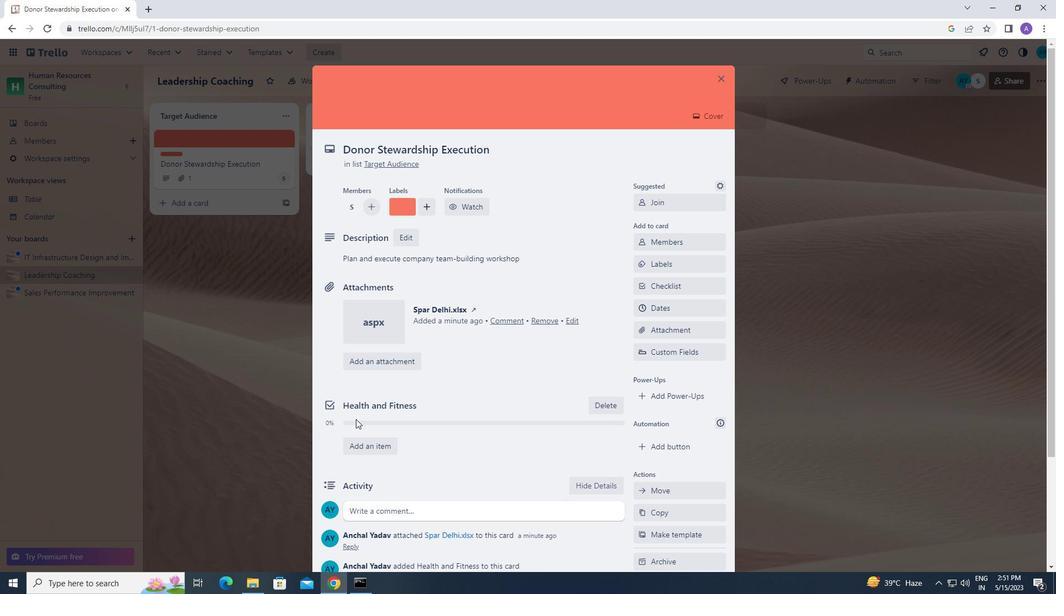 
Action: Mouse scrolled (355, 418) with delta (0, 0)
Screenshot: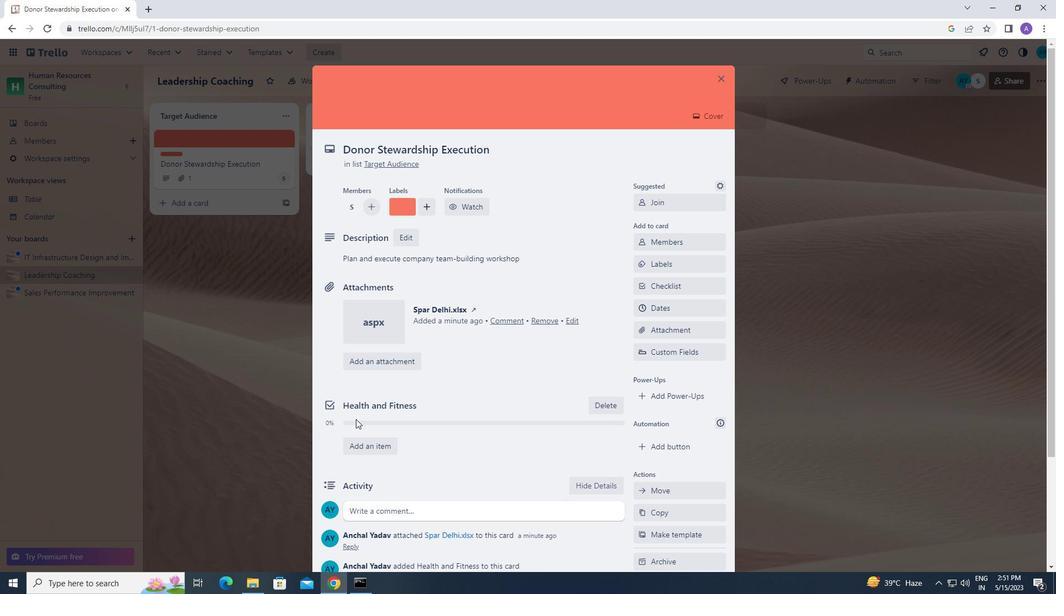 
Action: Mouse moved to (370, 403)
Screenshot: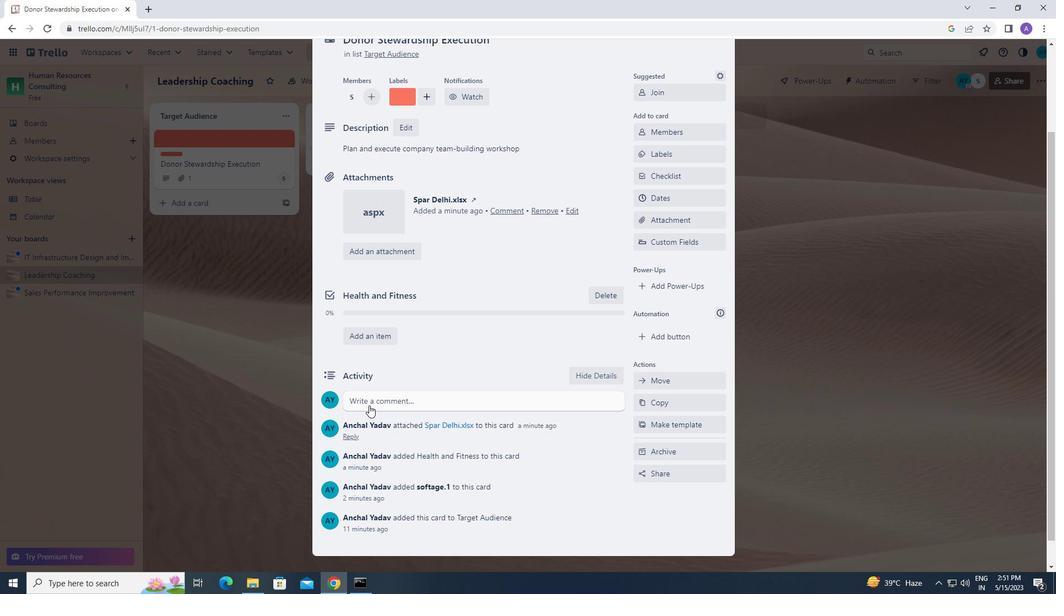 
Action: Mouse pressed left at (370, 403)
Screenshot: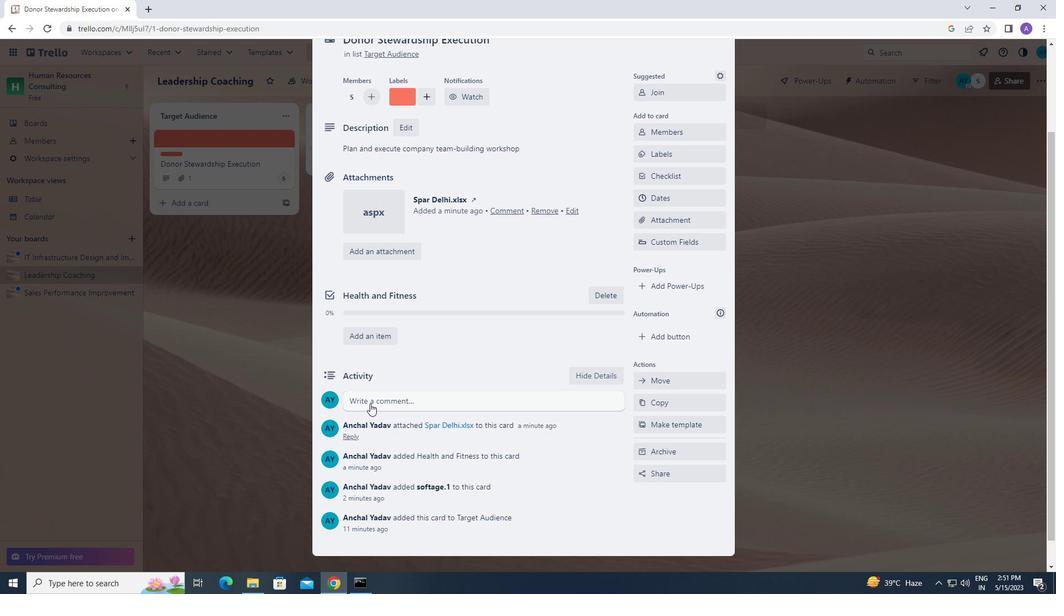 
Action: Mouse moved to (362, 436)
Screenshot: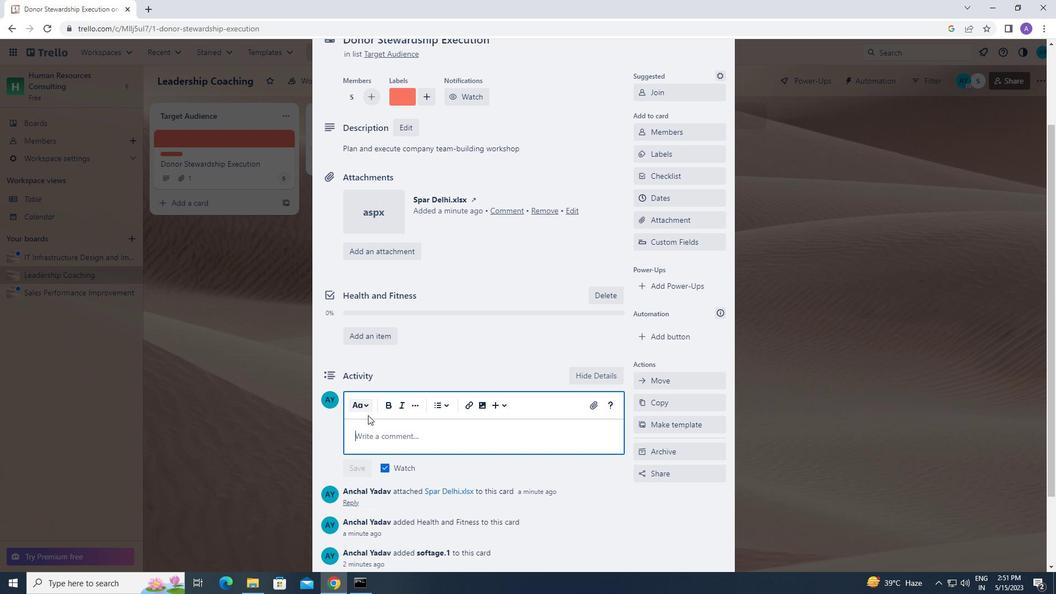 
Action: Mouse pressed left at (362, 436)
Screenshot: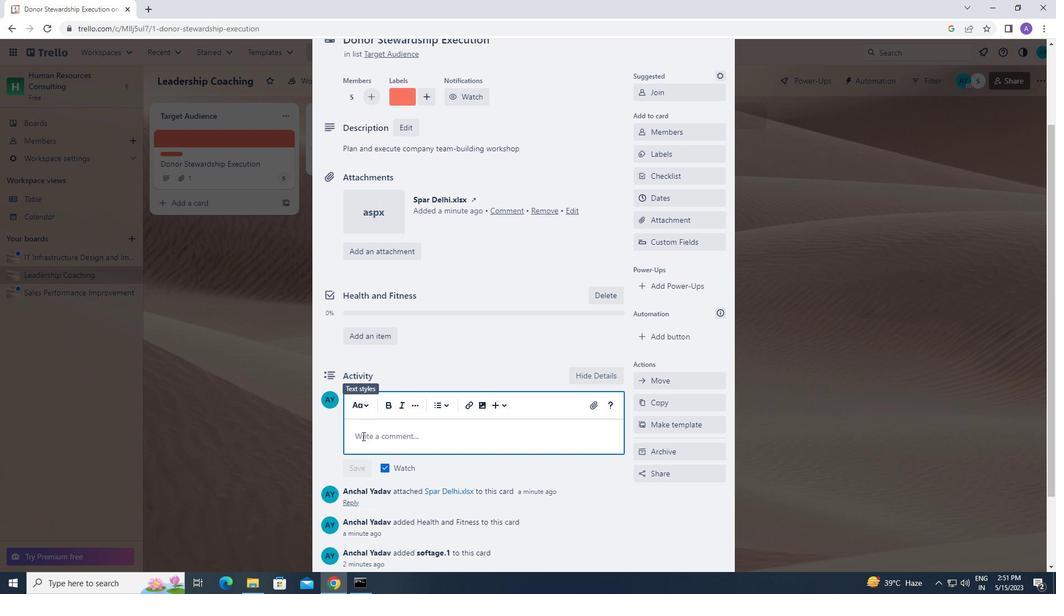 
Action: Mouse moved to (362, 436)
Screenshot: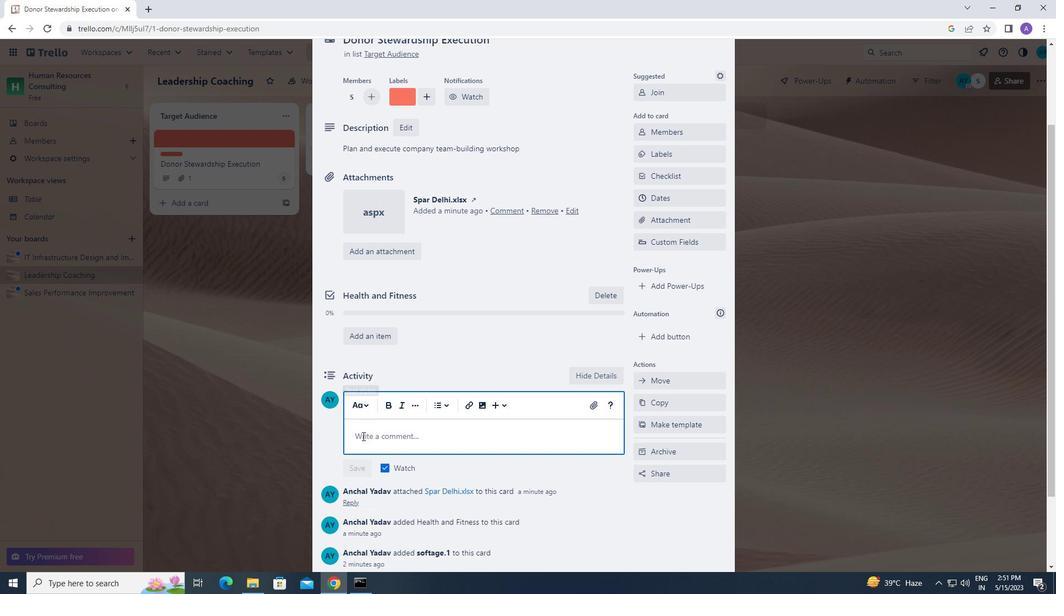 
Action: Key pressed <Key.caps_lock>i<Key.caps_lock>ts<Key.space>i<Key.space>
Screenshot: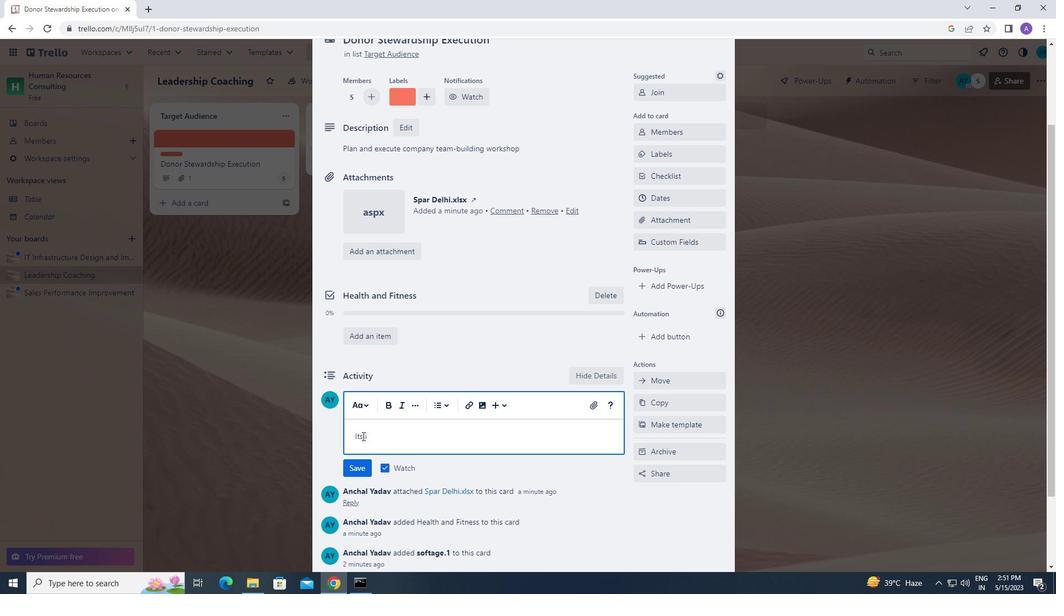 
Action: Mouse moved to (440, 257)
Screenshot: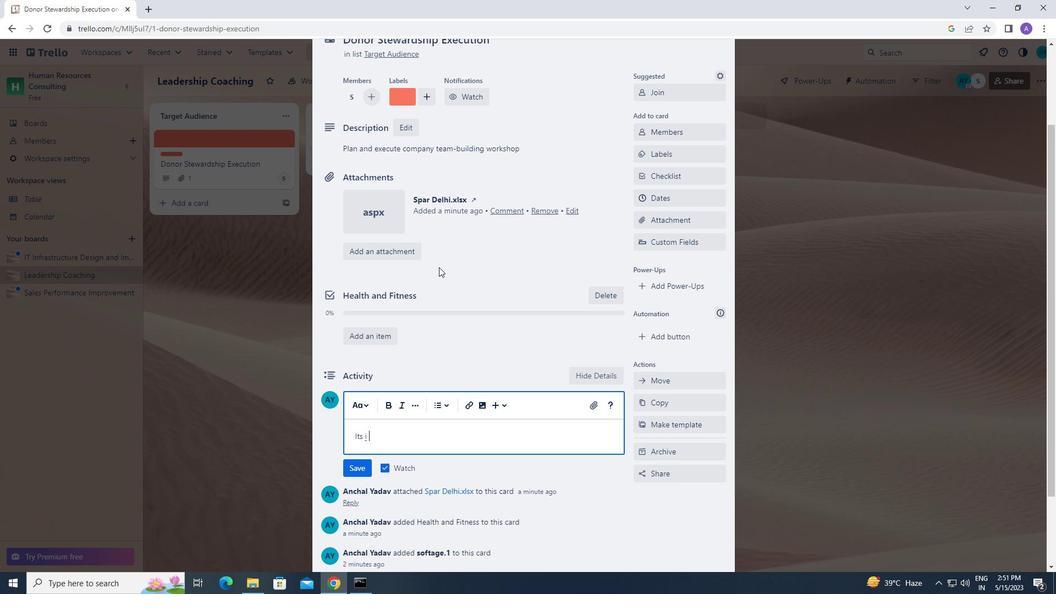 
Action: Key pressed <Key.backspace>
Screenshot: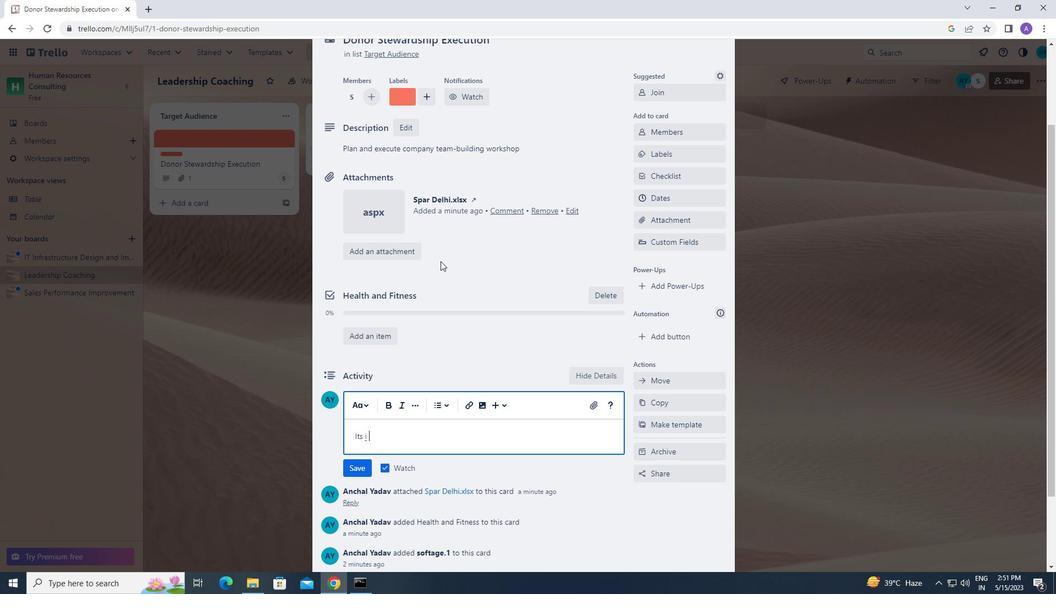 
Action: Mouse moved to (463, 276)
Screenshot: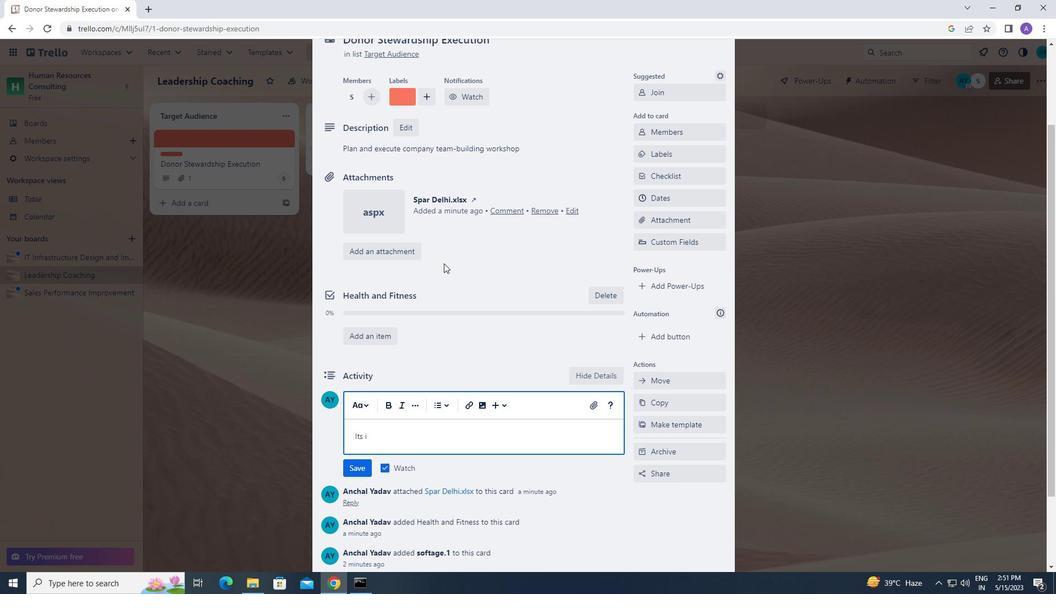 
Action: Key pressed mportant<Key.space>to<Key.space>ensure<Key.space>that<Key.space>this<Key.space>task<Key.space>aligns<Key.space>with<Key.space>our<Key.space>overall<Key.space>project<Key.space>goals<Key.space>as<Key.space>it<Key.space>is<Key.space>part<Key.space>of<Key.space>ab<Key.backspace><Key.space>larger<Key.space>project
Screenshot: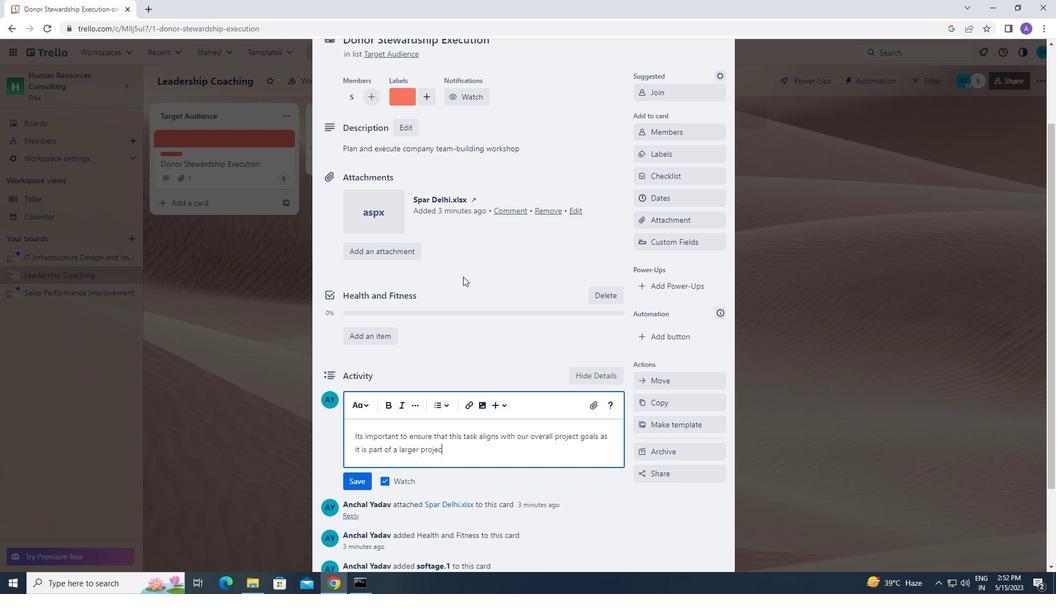 
Action: Mouse moved to (361, 476)
Screenshot: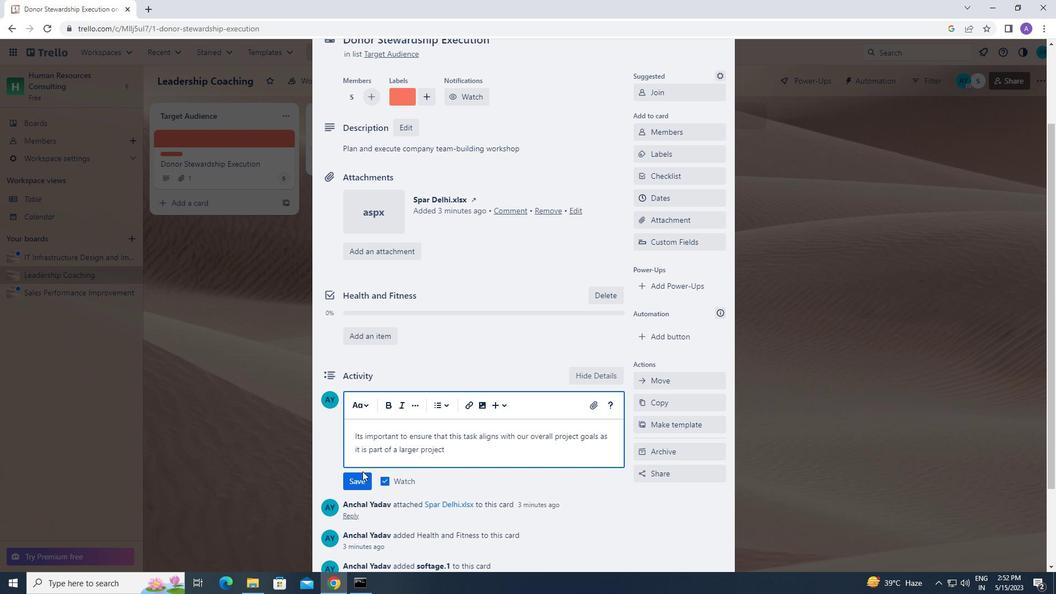 
Action: Mouse pressed left at (361, 476)
Screenshot: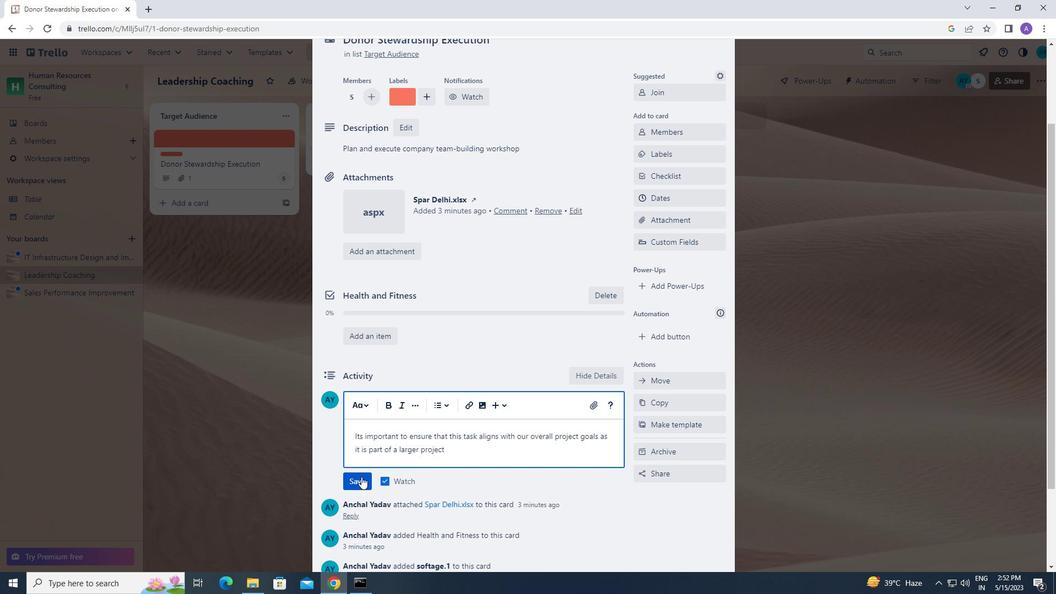 
Action: Mouse moved to (628, 231)
Screenshot: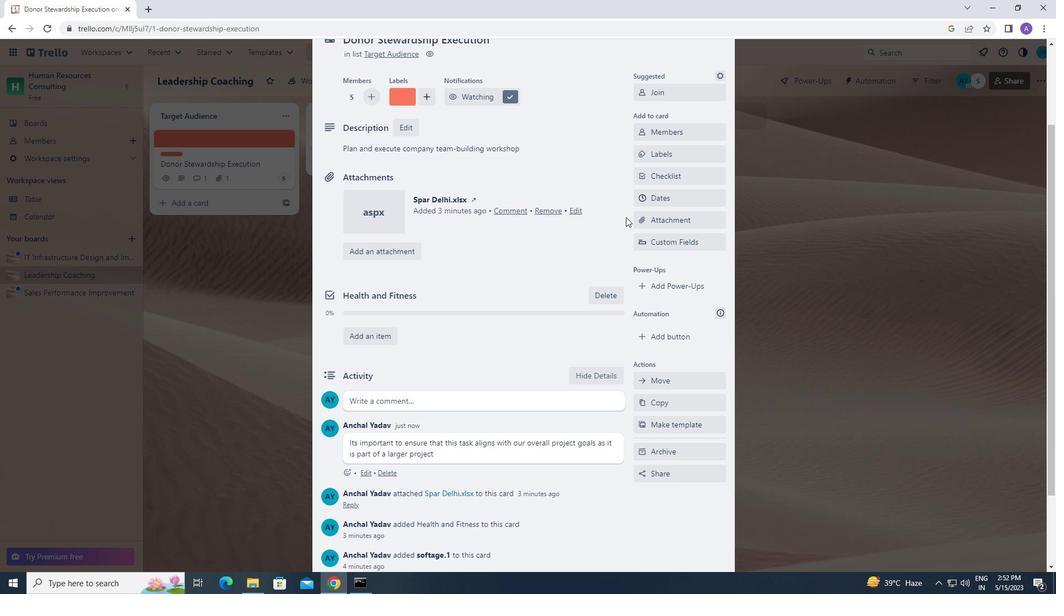 
Action: Mouse scrolled (628, 231) with delta (0, 0)
Screenshot: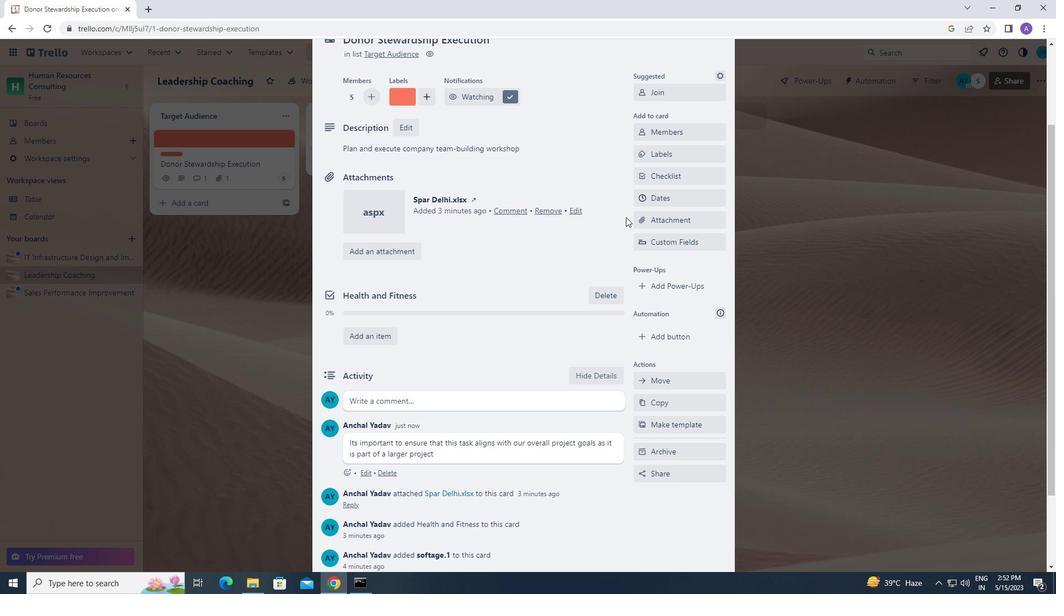 
Action: Mouse moved to (628, 232)
Screenshot: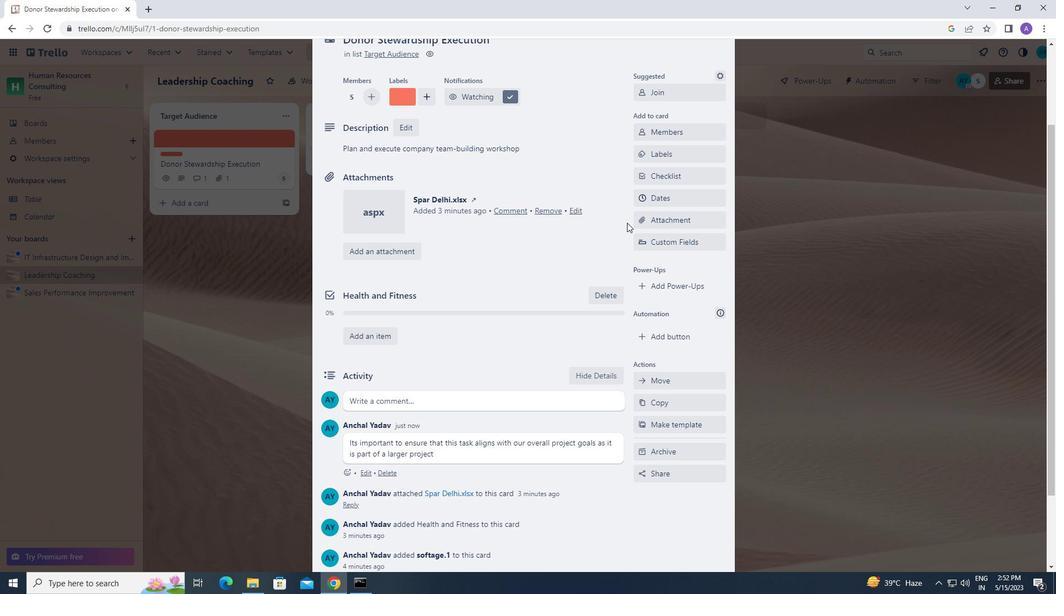 
Action: Mouse scrolled (628, 233) with delta (0, 0)
Screenshot: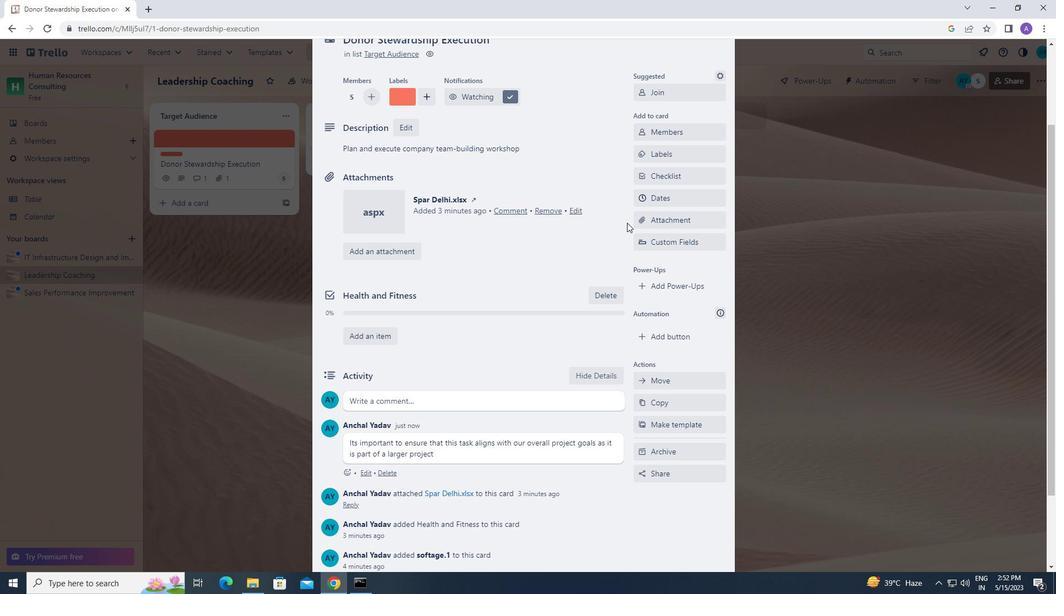 
Action: Mouse moved to (670, 309)
Screenshot: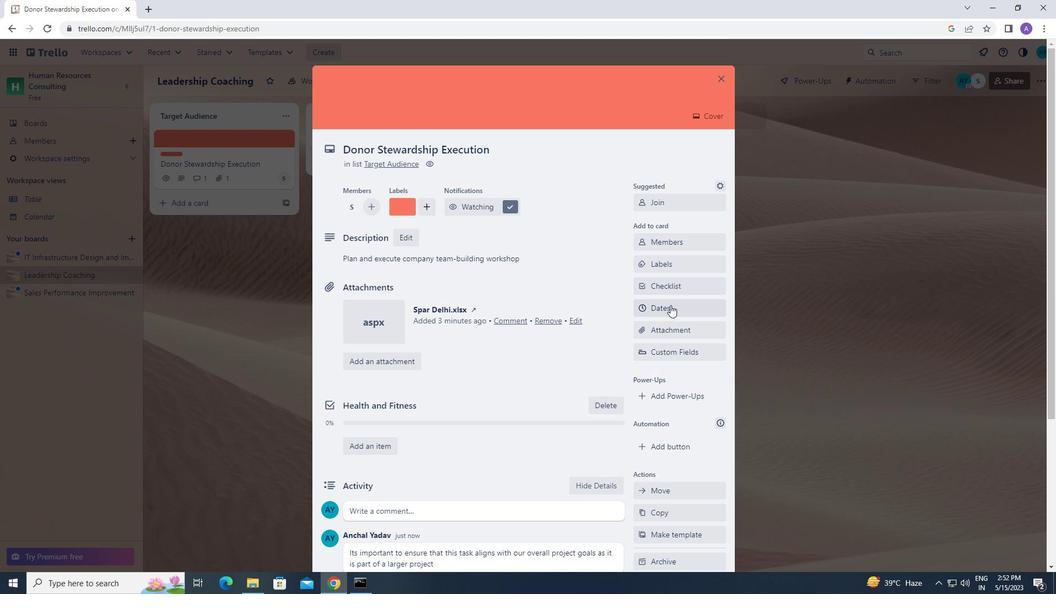 
Action: Mouse pressed left at (670, 309)
Screenshot: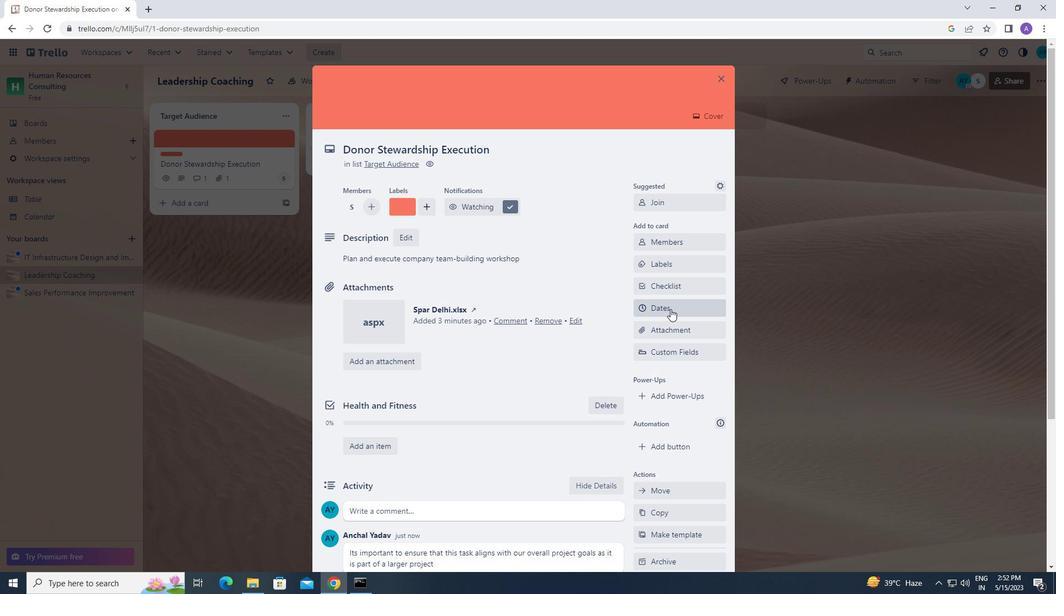 
Action: Mouse moved to (643, 280)
Screenshot: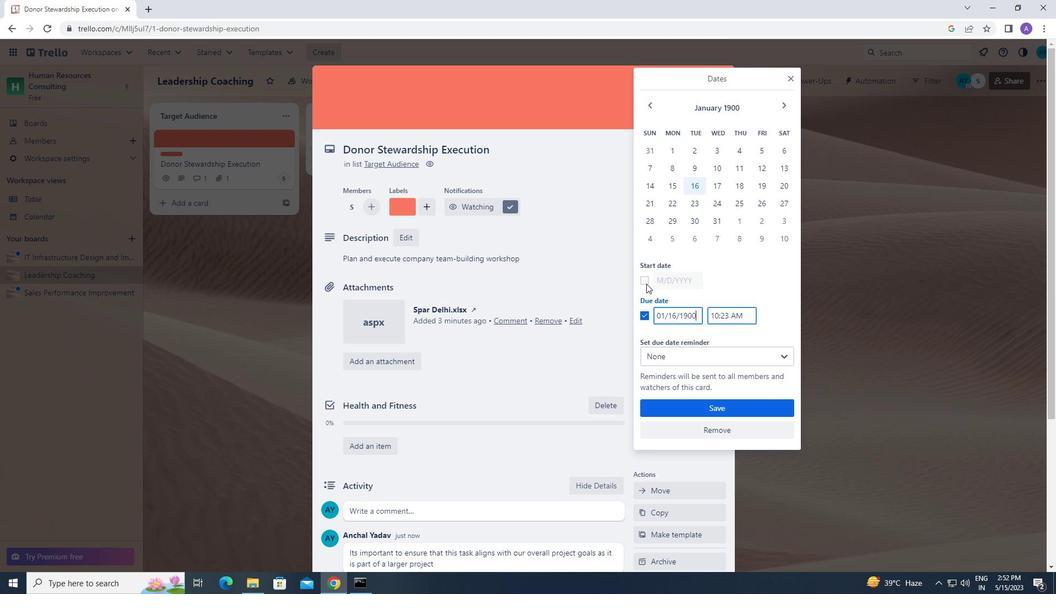 
Action: Mouse pressed left at (643, 280)
Screenshot: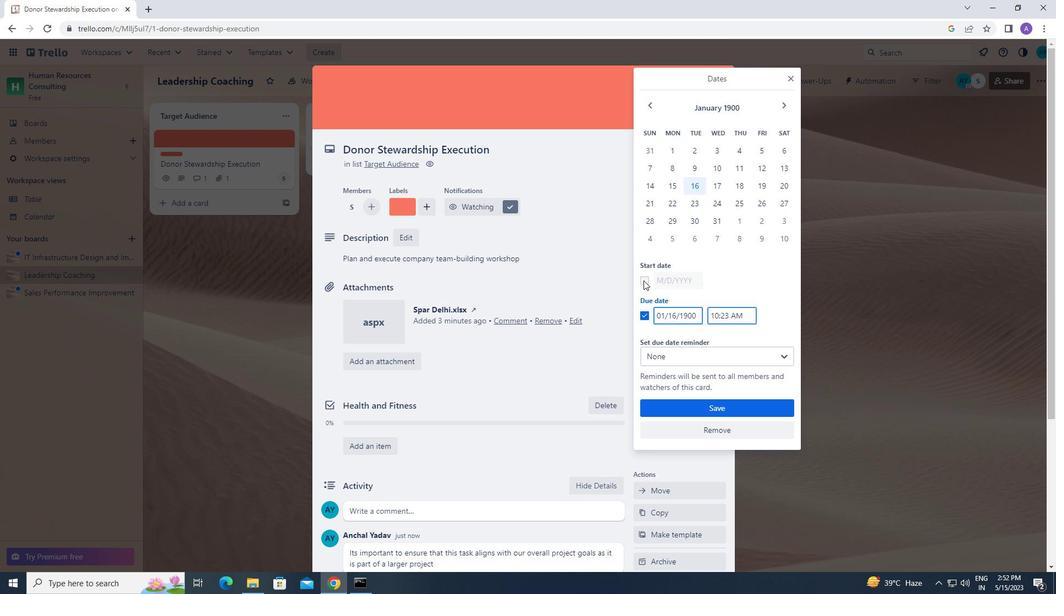 
Action: Mouse moved to (675, 280)
Screenshot: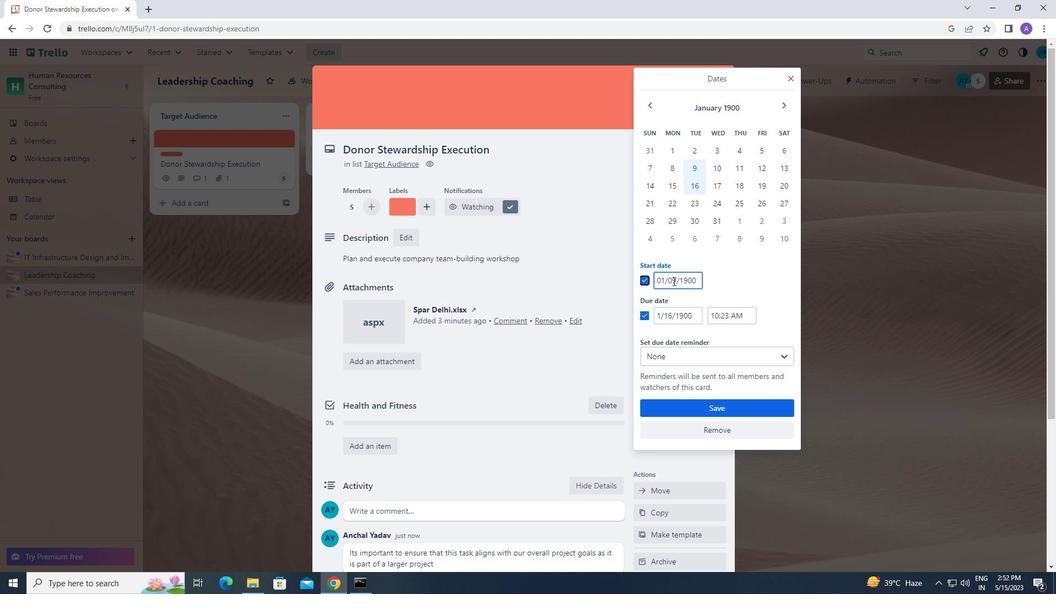 
Action: Mouse pressed left at (675, 280)
Screenshot: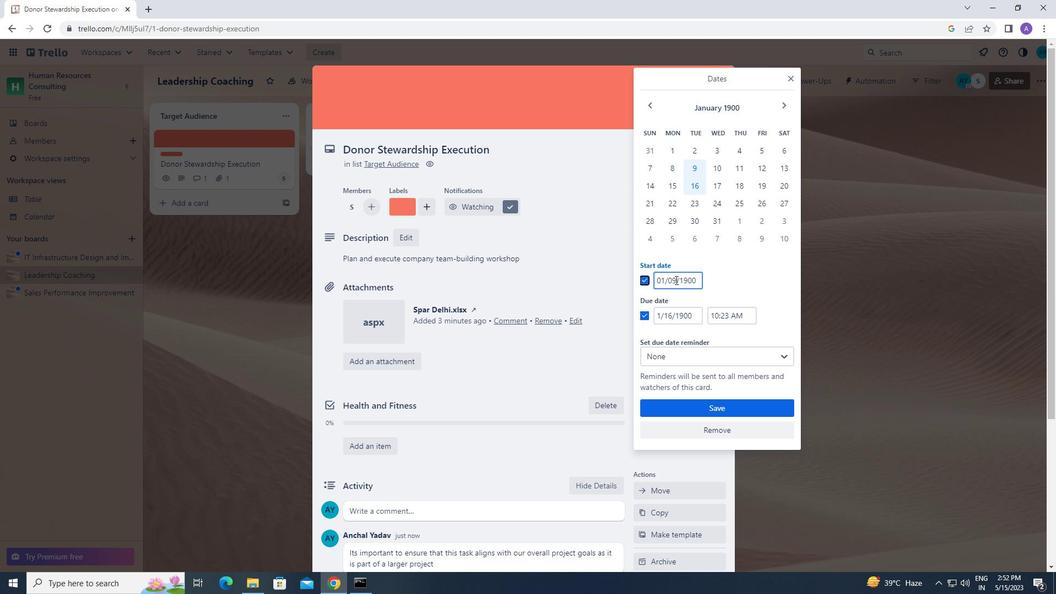 
Action: Mouse moved to (667, 279)
Screenshot: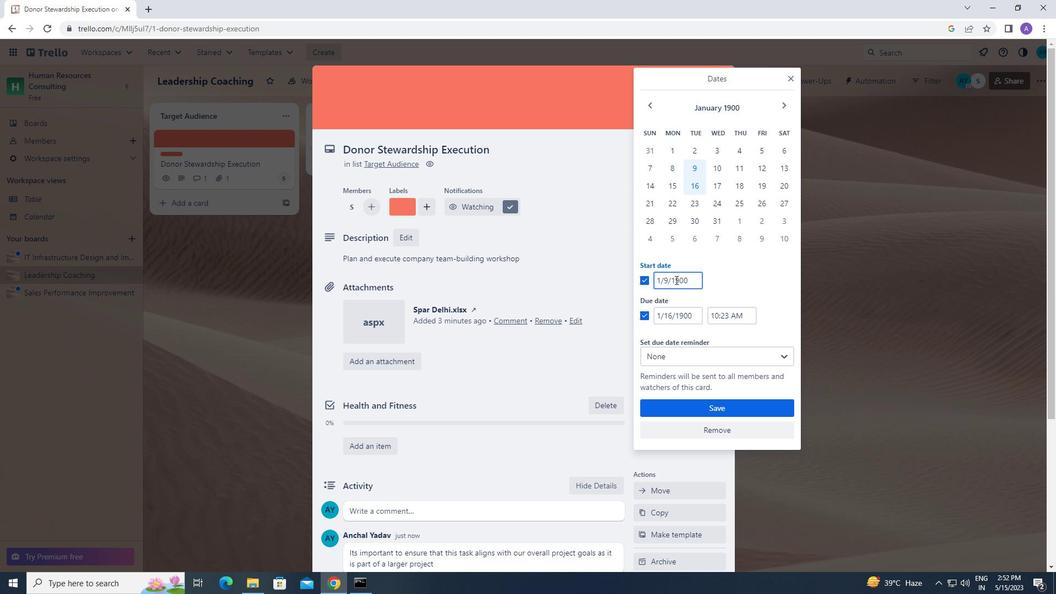 
Action: Mouse pressed left at (667, 279)
Screenshot: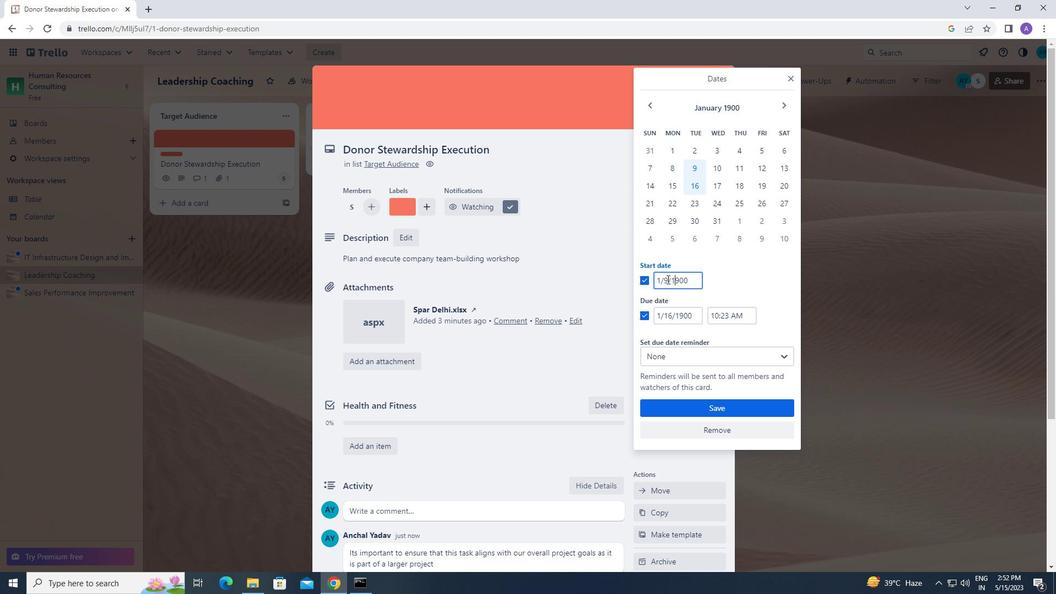 
Action: Key pressed <Key.backspace>01
Screenshot: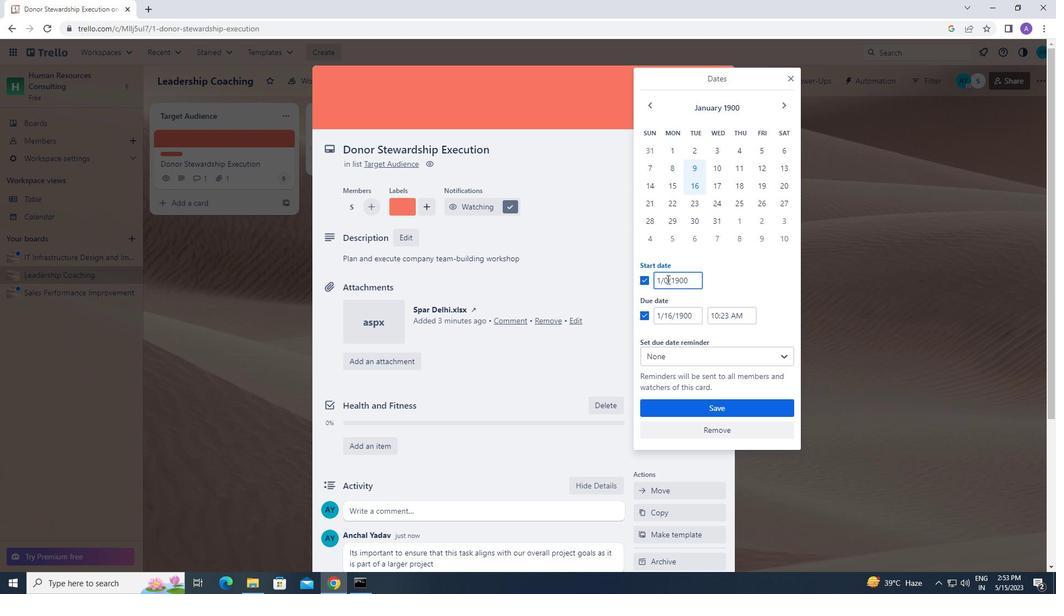 
Action: Mouse moved to (671, 316)
Screenshot: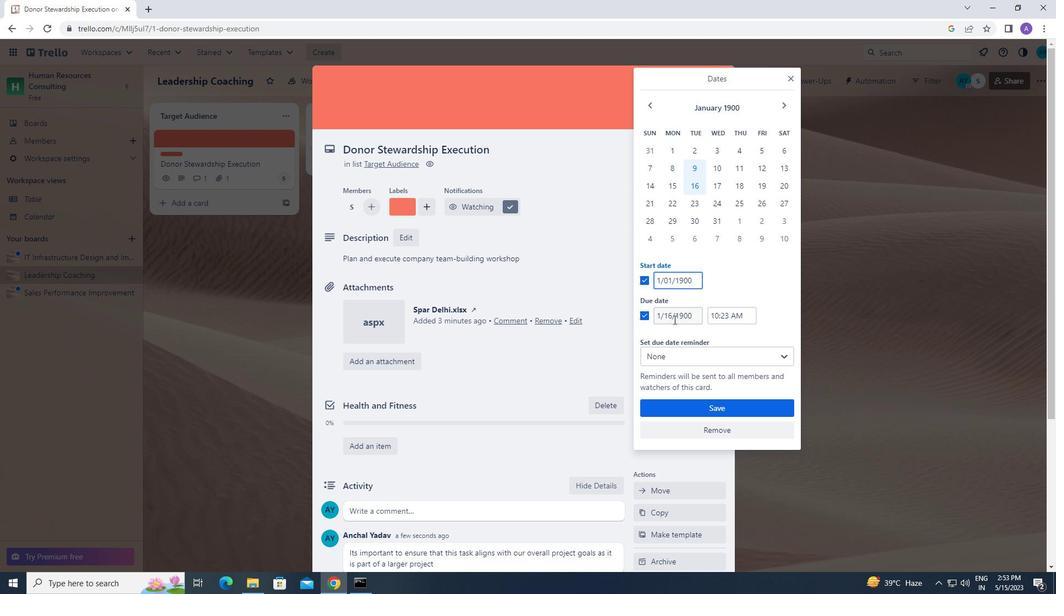 
Action: Mouse pressed left at (671, 316)
Screenshot: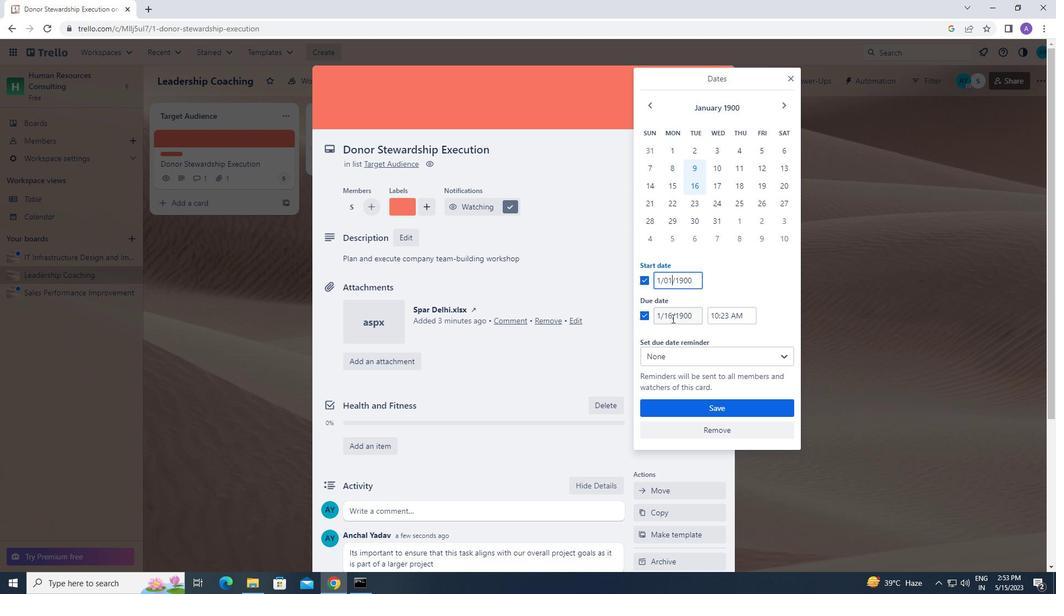 
Action: Mouse moved to (671, 314)
Screenshot: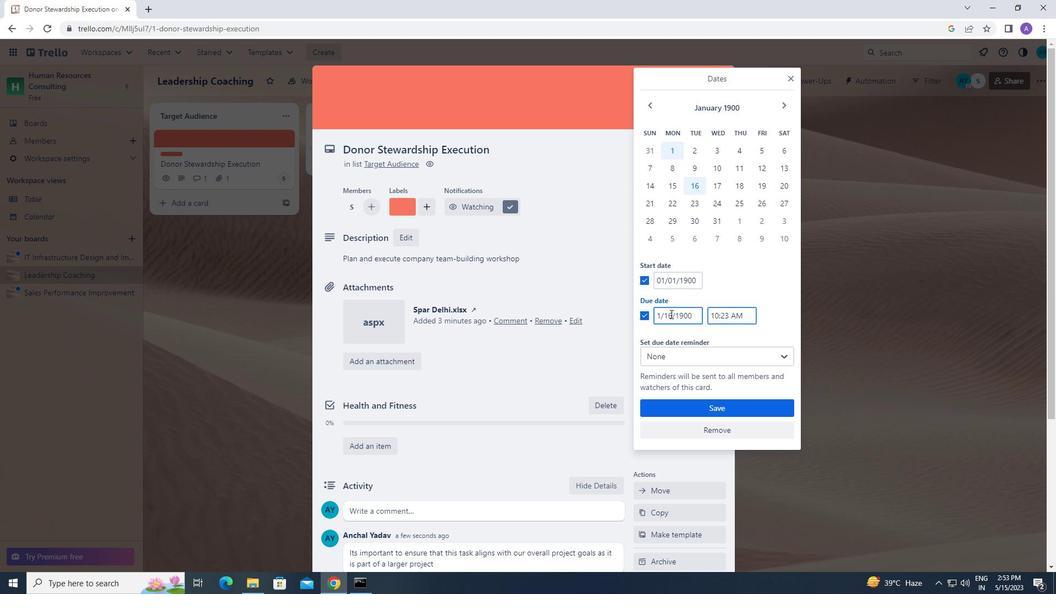 
Action: Mouse pressed left at (671, 314)
Screenshot: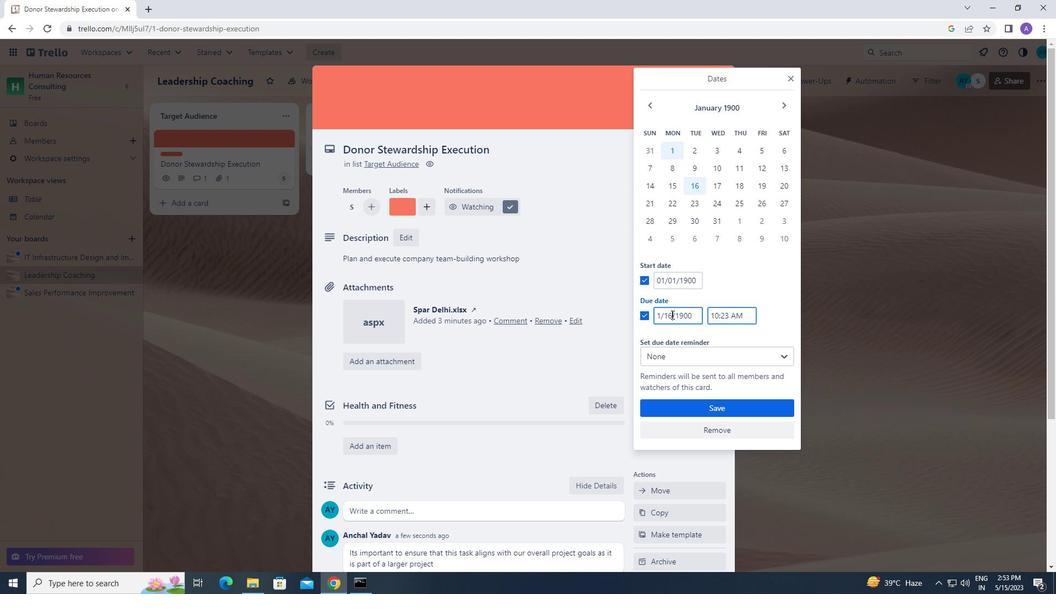 
Action: Key pressed <Key.backspace><Key.backspace>08
Screenshot: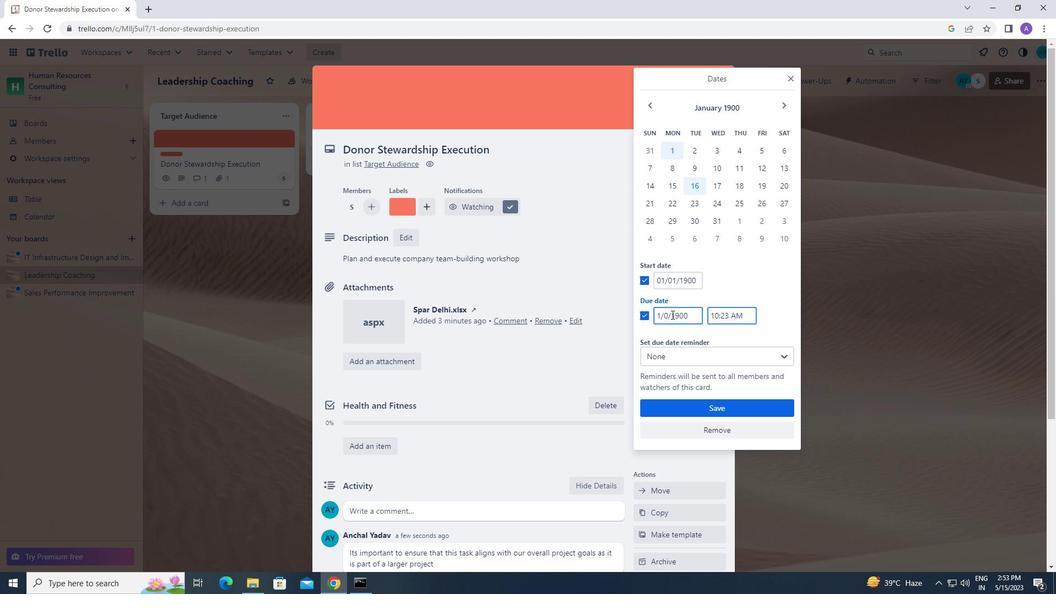 
Action: Mouse moved to (666, 407)
Screenshot: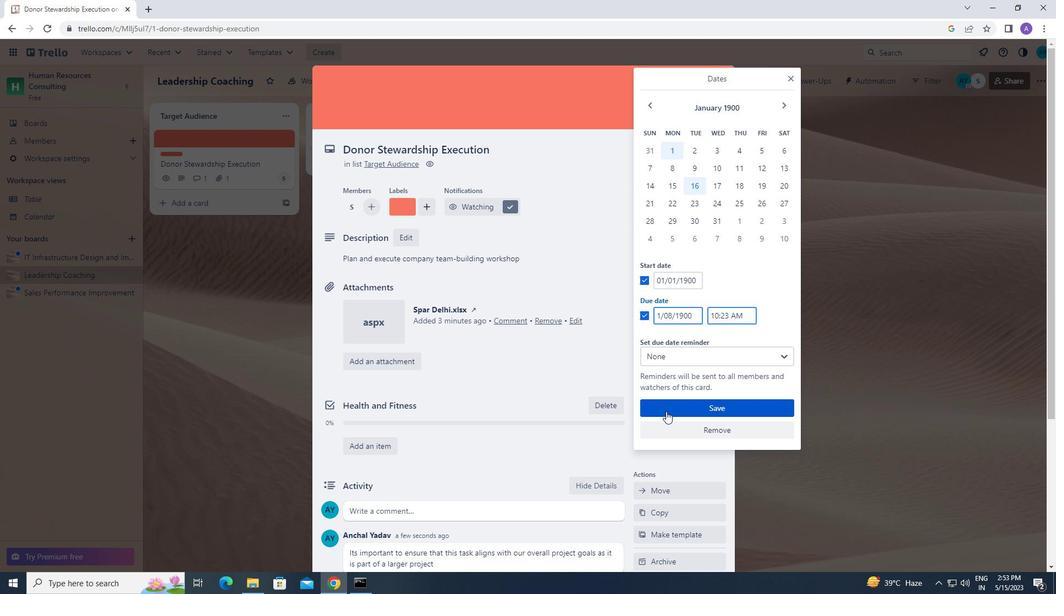 
Action: Mouse pressed left at (666, 407)
Screenshot: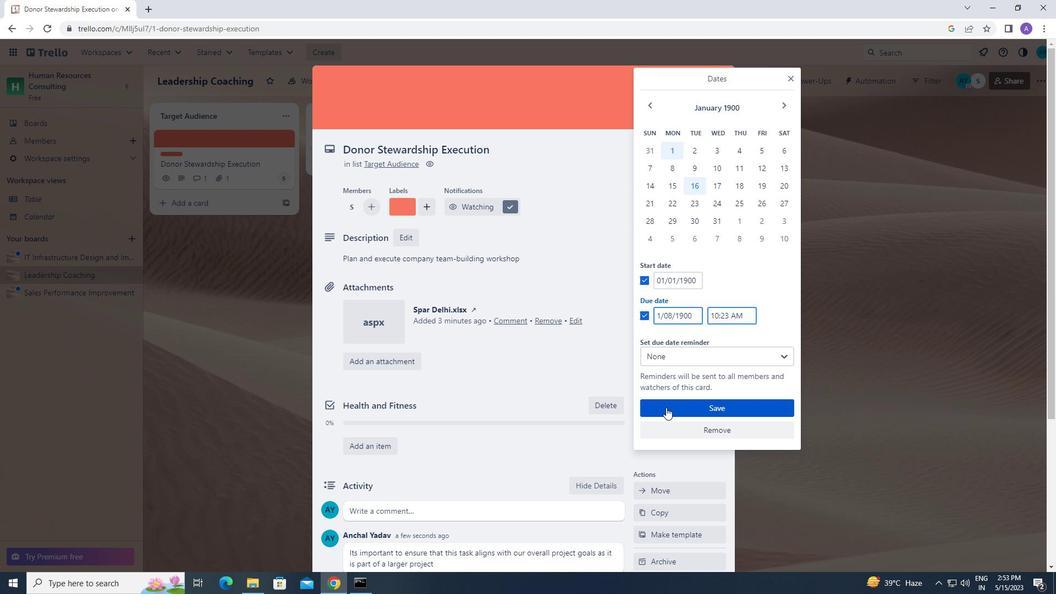 
Action: Mouse moved to (665, 407)
Screenshot: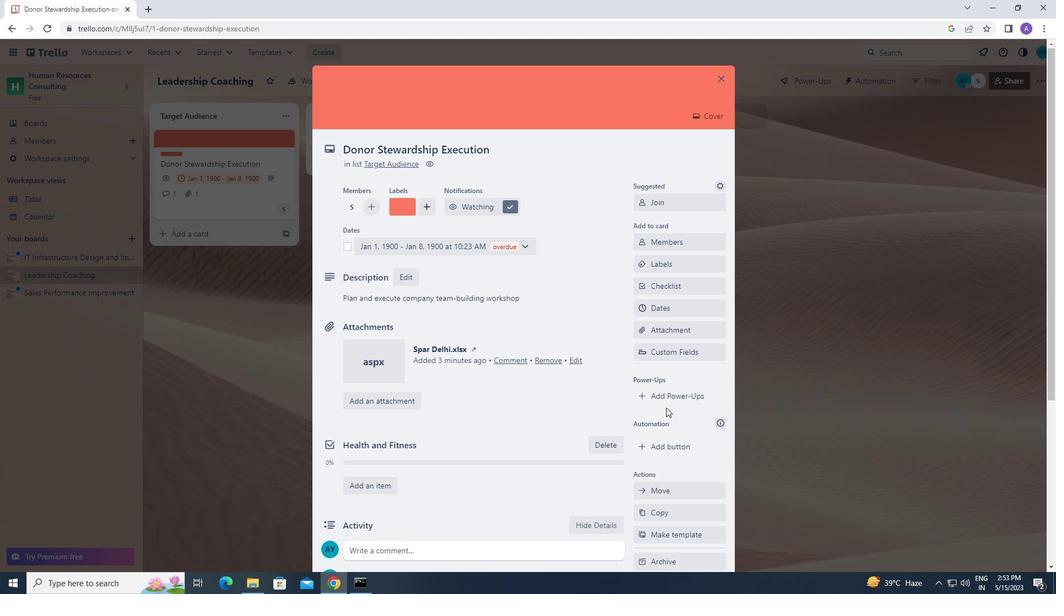 
